 Task: Â Convert Video into Images.
Action: Mouse moved to (460, 287)
Screenshot: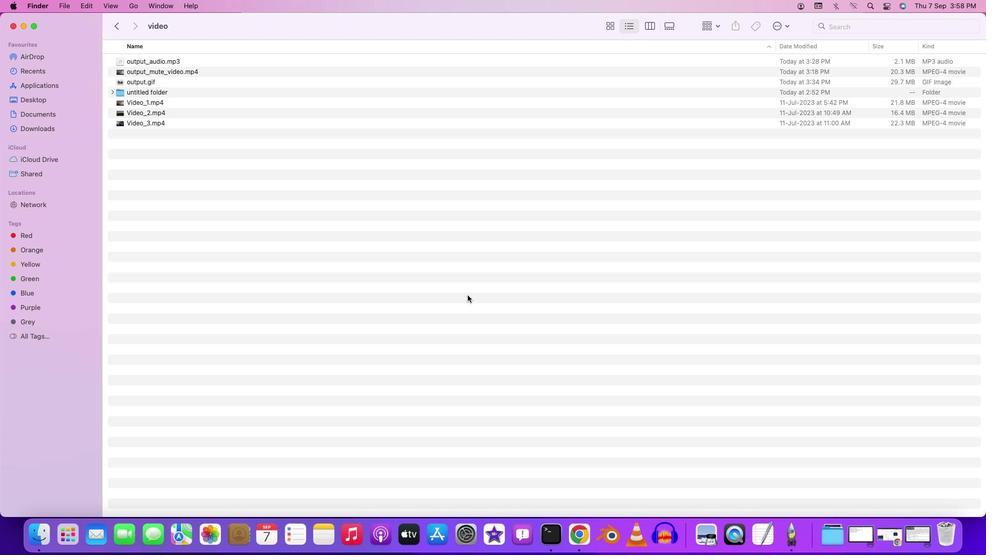 
Action: Mouse pressed left at (460, 287)
Screenshot: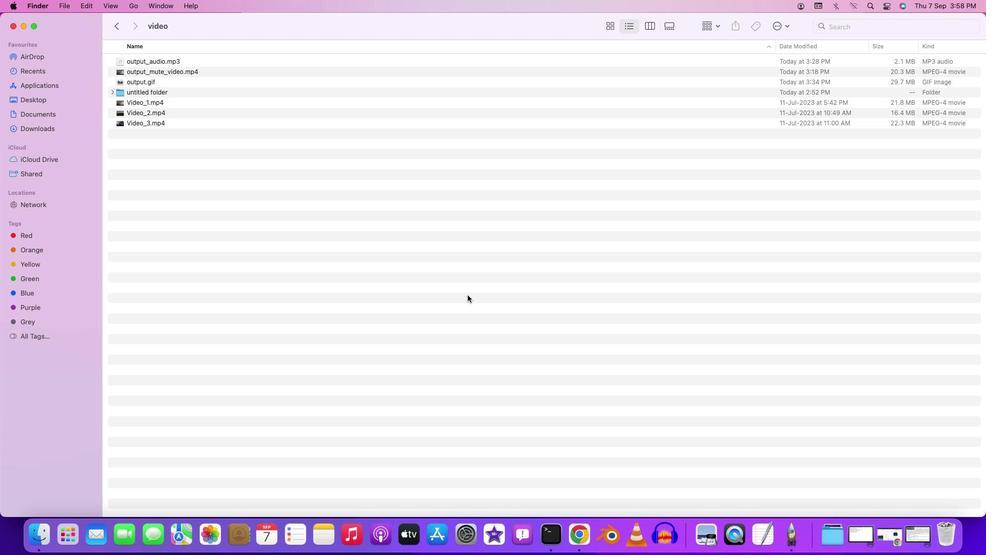 
Action: Mouse moved to (440, 264)
Screenshot: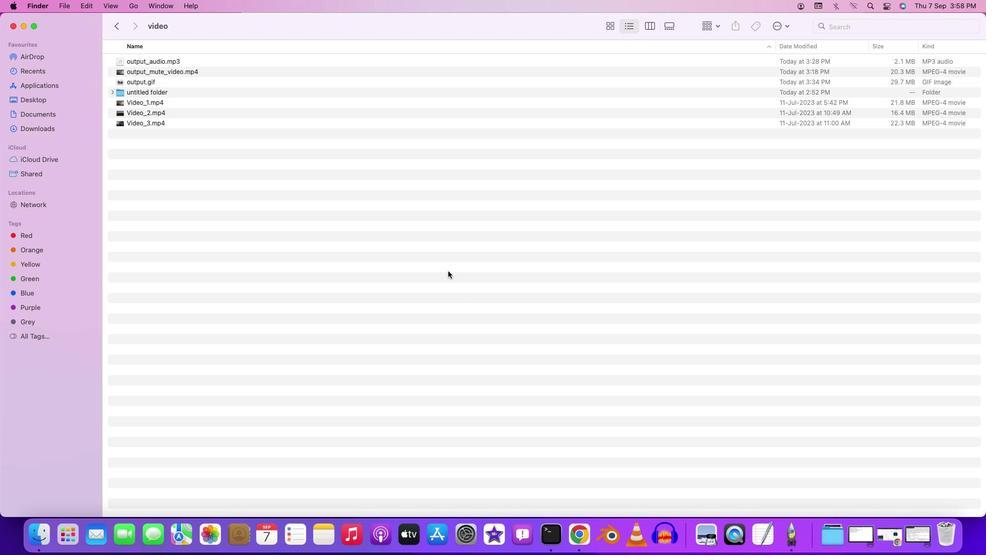 
Action: Mouse pressed left at (440, 264)
Screenshot: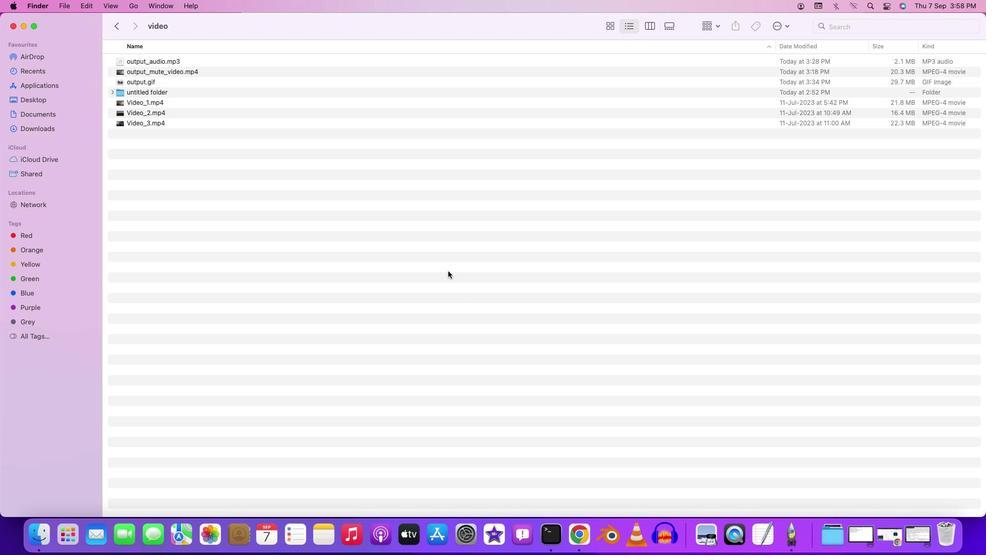 
Action: Mouse moved to (534, 537)
Screenshot: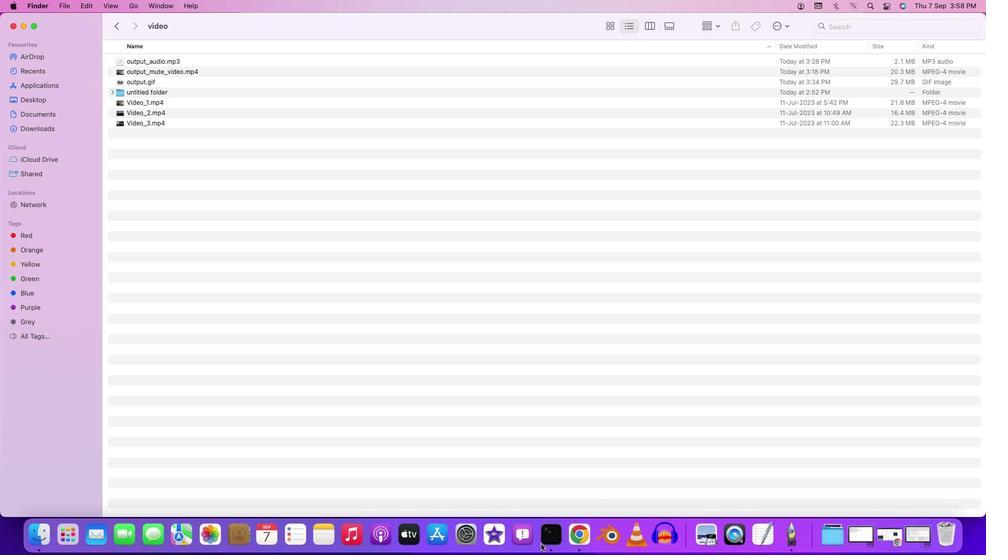 
Action: Mouse pressed right at (534, 537)
Screenshot: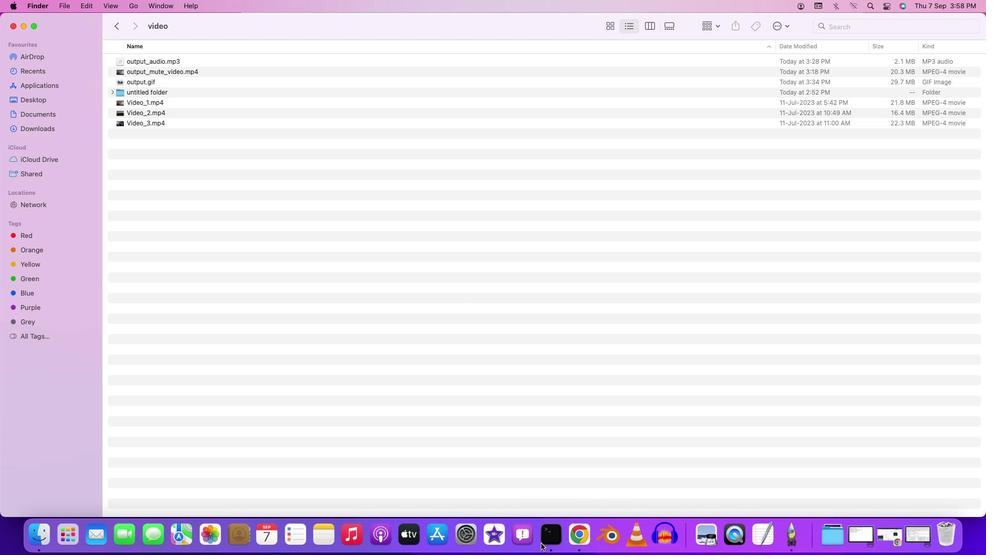 
Action: Mouse moved to (569, 399)
Screenshot: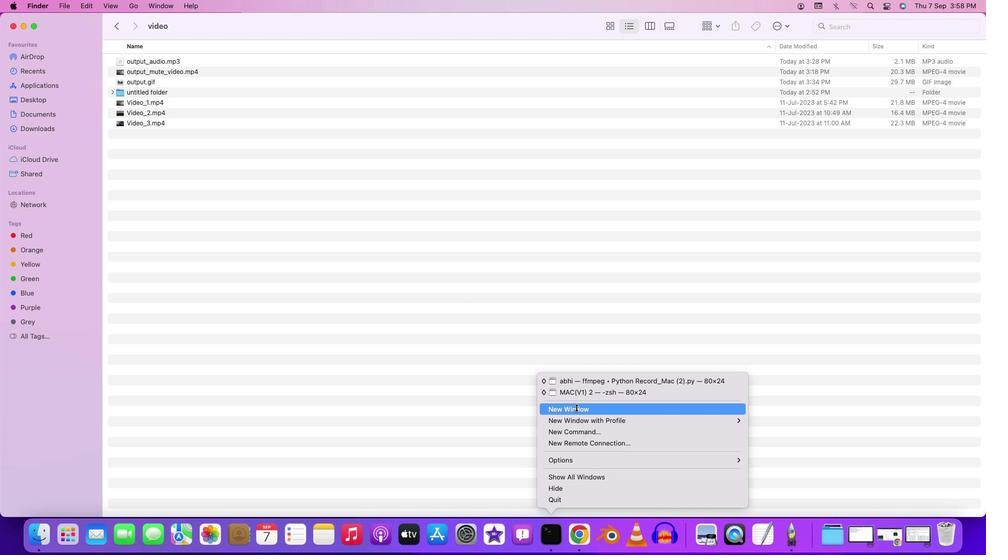 
Action: Mouse pressed left at (569, 399)
Screenshot: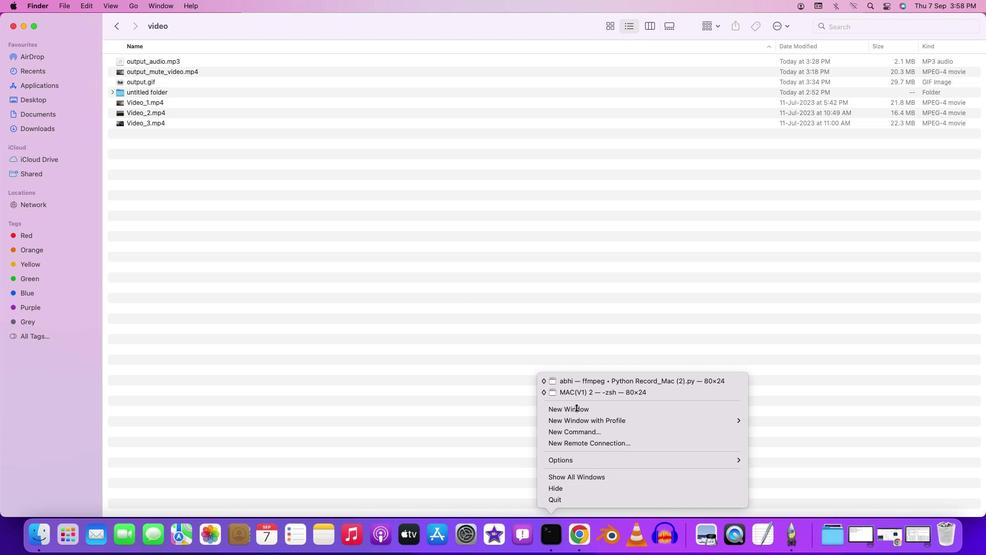 
Action: Mouse moved to (673, 309)
Screenshot: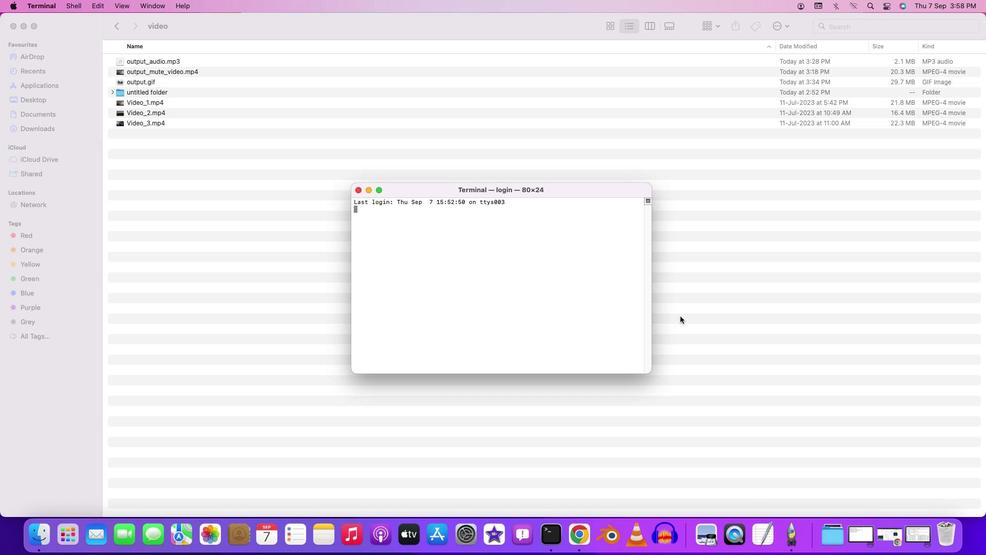 
Action: Key pressed 'c''d'Key.space'd''e''s''k''t''o''p'Key.enter'c''d'Key.spaceKey.shift'F''F''m''p''e''g'Key.enter'c''d'Key.space'c''o''n''v''e''r''s''i''o''n'Key.backspaceKey.backspaceKey.backspaceKey.backspace't''i''o''n'Key.backspaceKey.backspaceKey.backspaceKey.backspaceKey.backspace
Screenshot: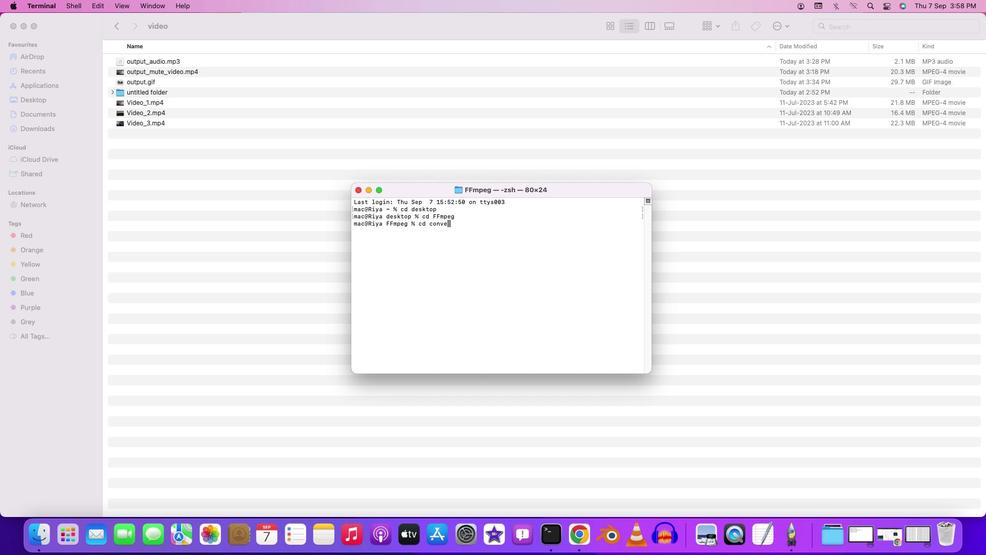 
Action: Mouse moved to (162, 218)
Screenshot: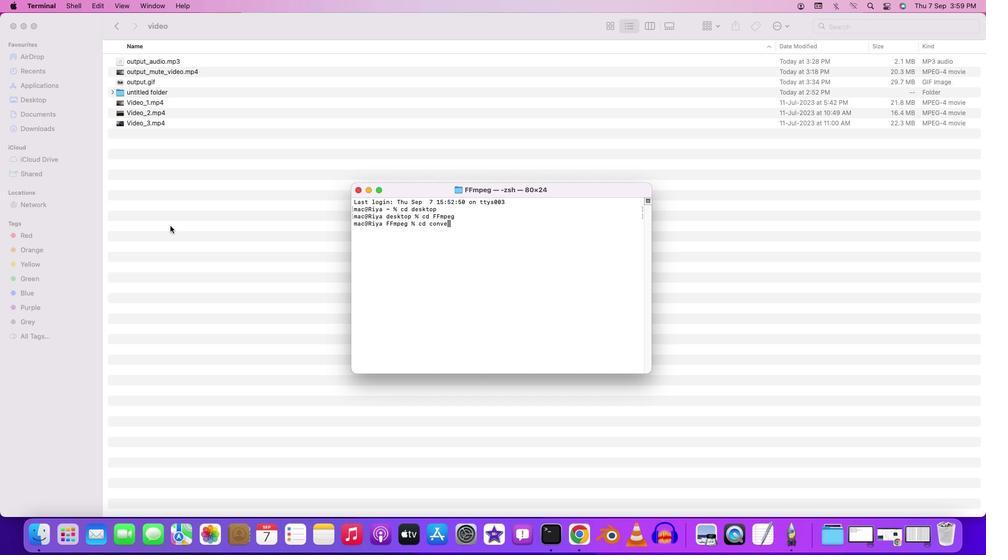 
Action: Mouse pressed left at (162, 218)
Screenshot: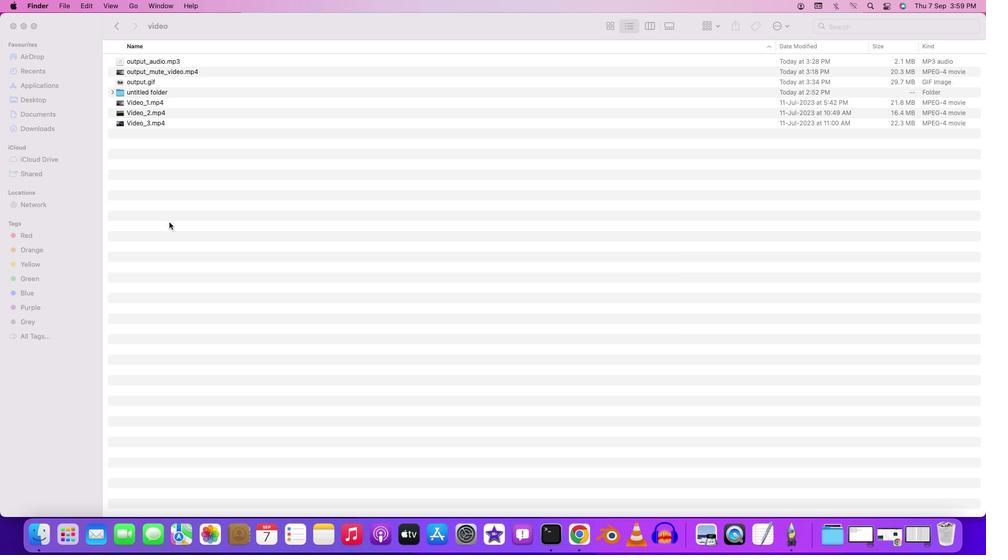 
Action: Mouse moved to (106, 24)
Screenshot: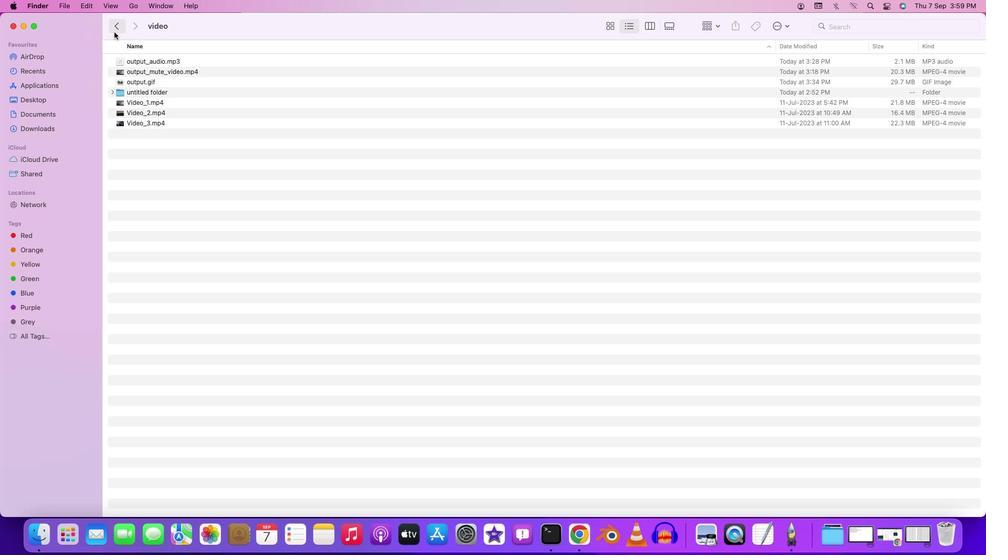 
Action: Mouse pressed left at (106, 24)
Screenshot: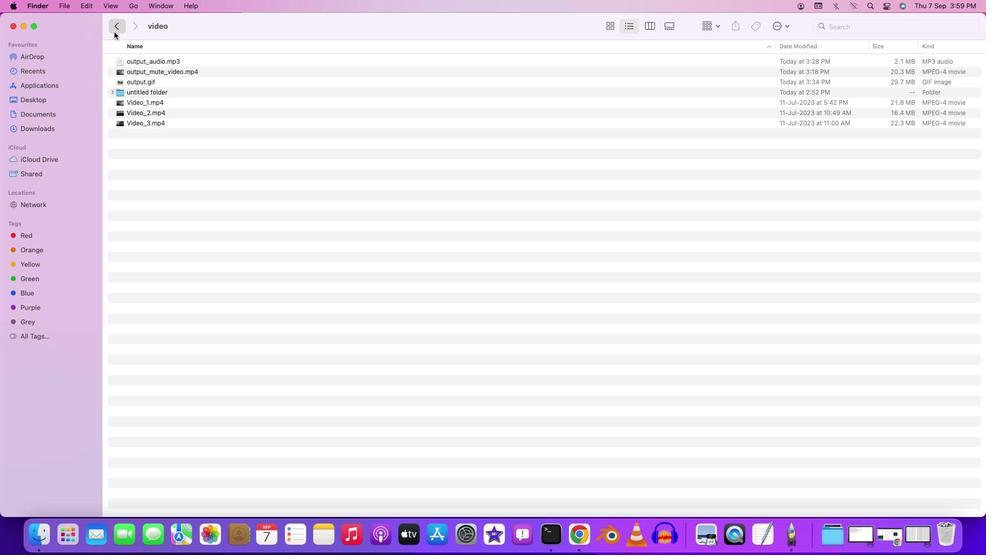 
Action: Mouse moved to (125, 19)
Screenshot: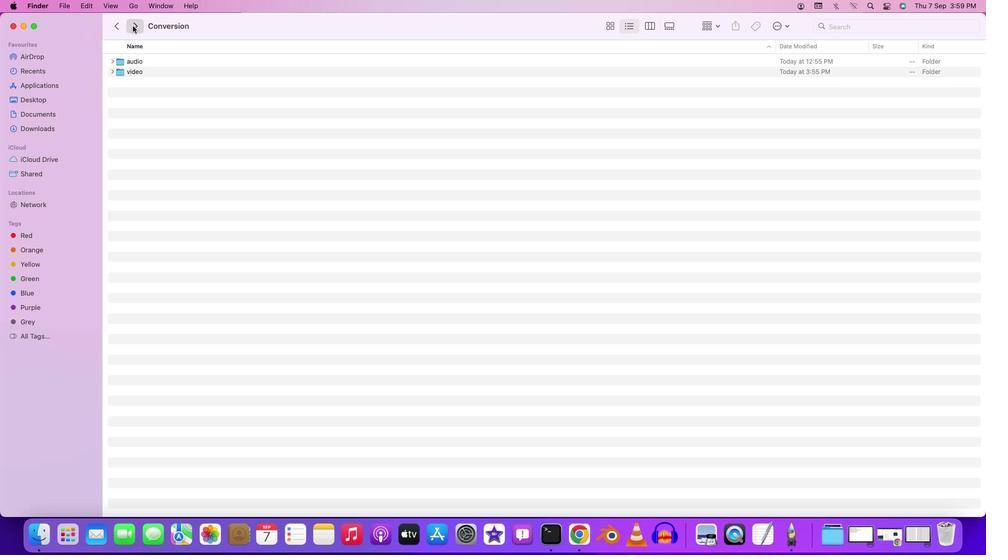 
Action: Mouse pressed left at (125, 19)
Screenshot: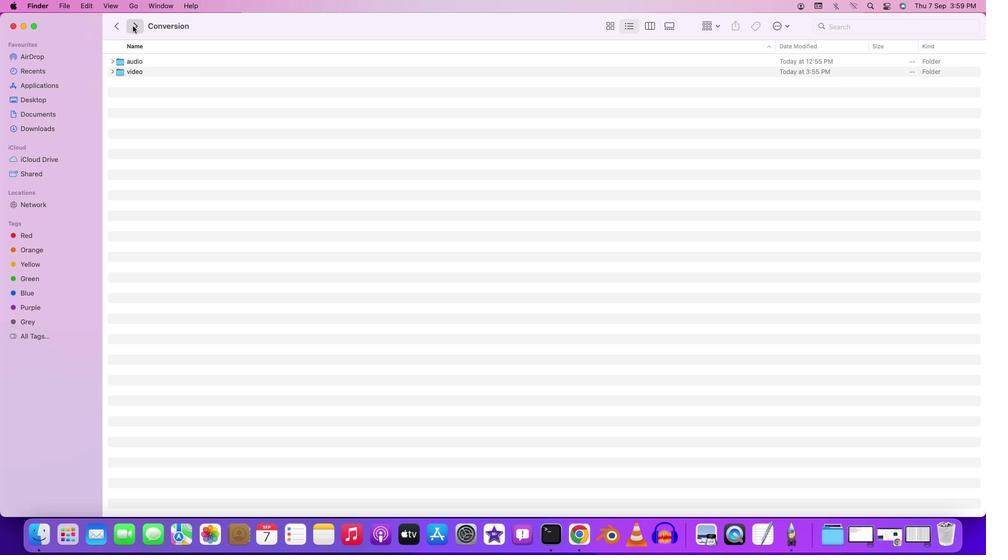 
Action: Mouse moved to (542, 525)
Screenshot: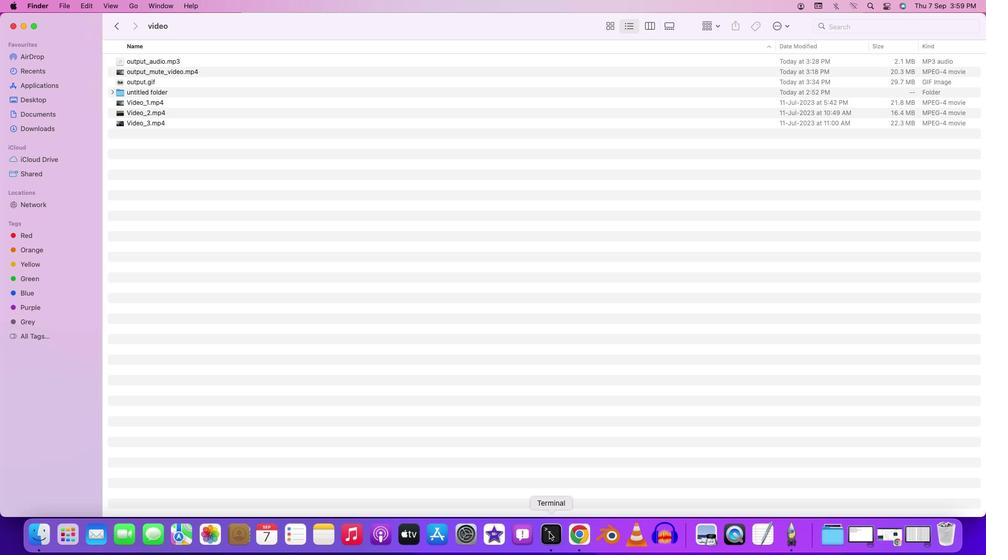 
Action: Mouse pressed right at (542, 525)
Screenshot: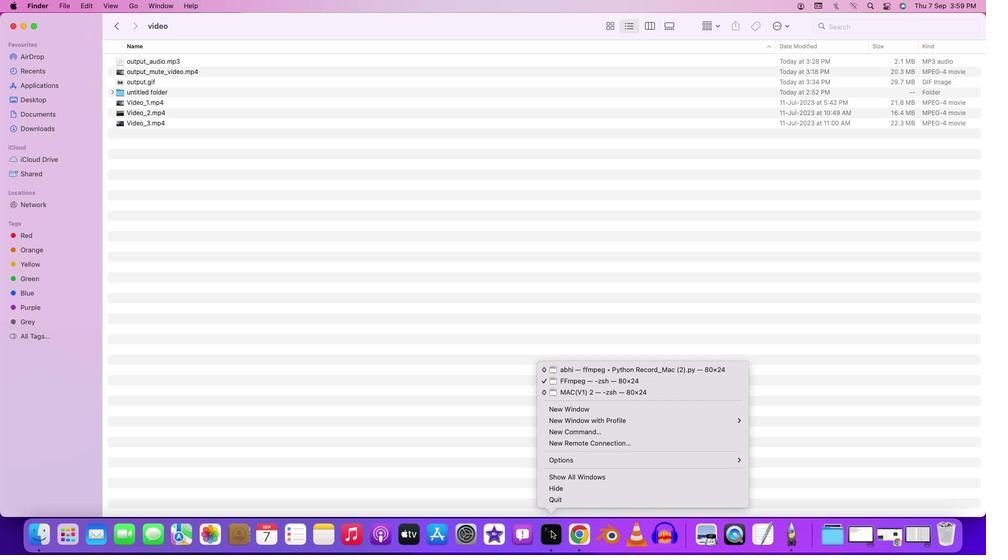 
Action: Mouse moved to (551, 364)
Screenshot: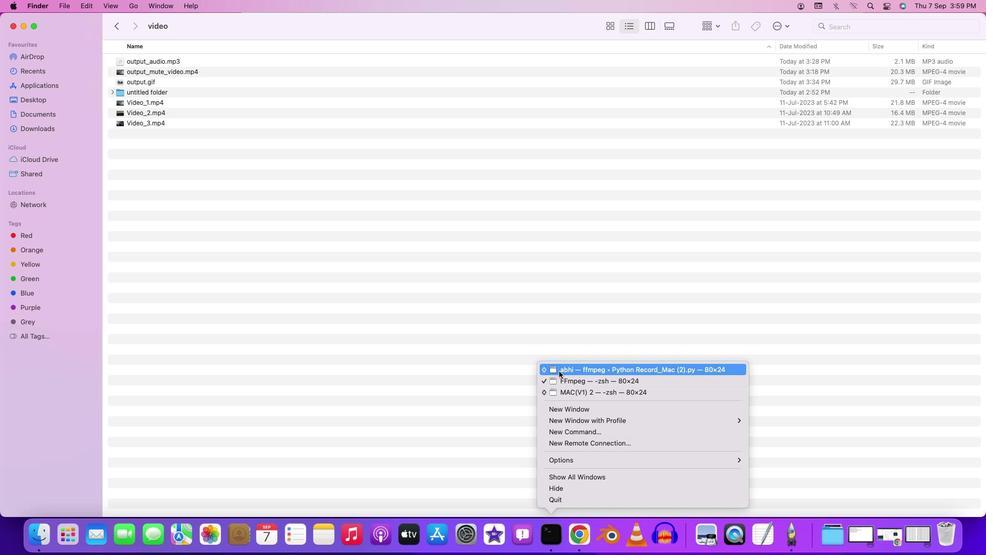 
Action: Mouse pressed left at (551, 364)
Screenshot: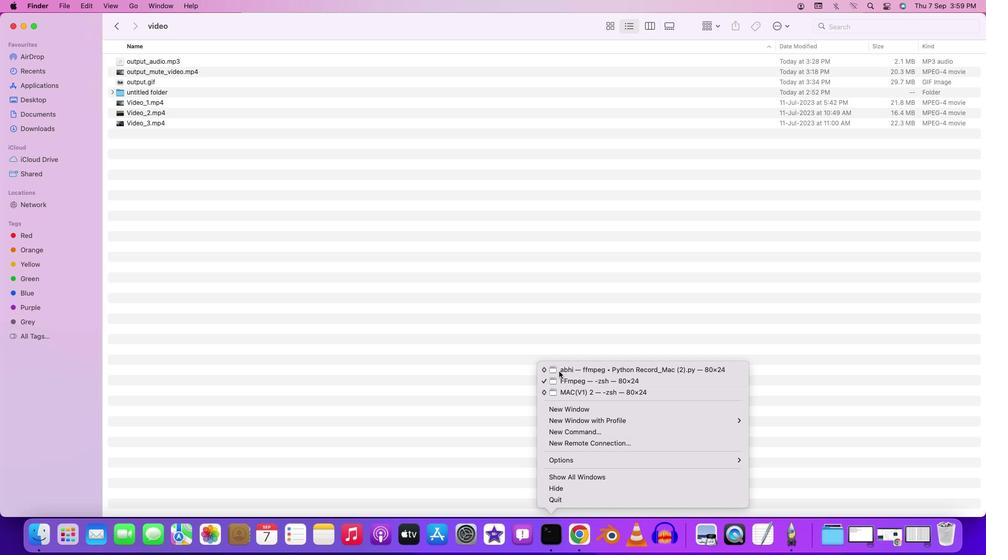 
Action: Mouse moved to (363, 187)
Screenshot: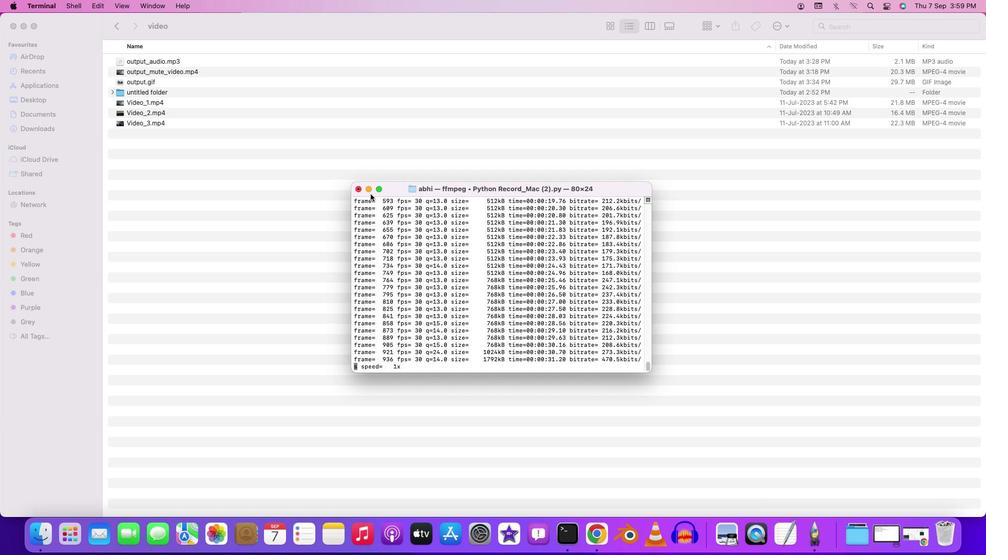 
Action: Mouse pressed left at (363, 187)
Screenshot: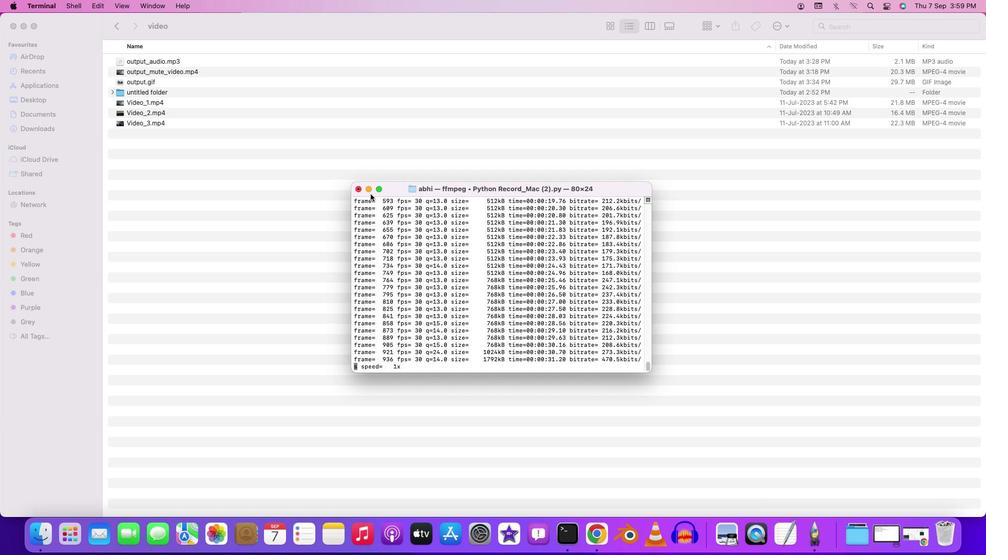 
Action: Mouse moved to (361, 184)
Screenshot: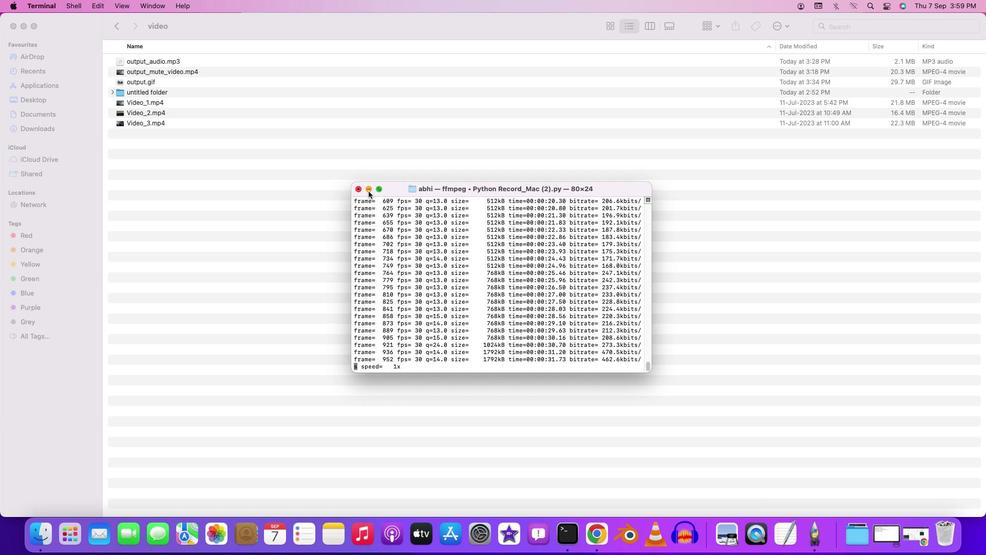 
Action: Mouse pressed left at (361, 184)
Screenshot: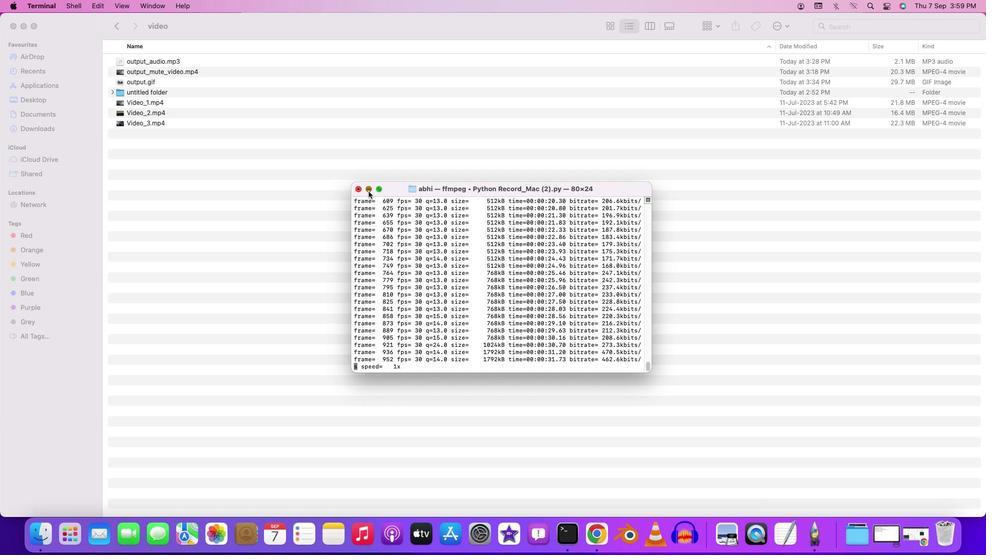 
Action: Mouse moved to (549, 528)
Screenshot: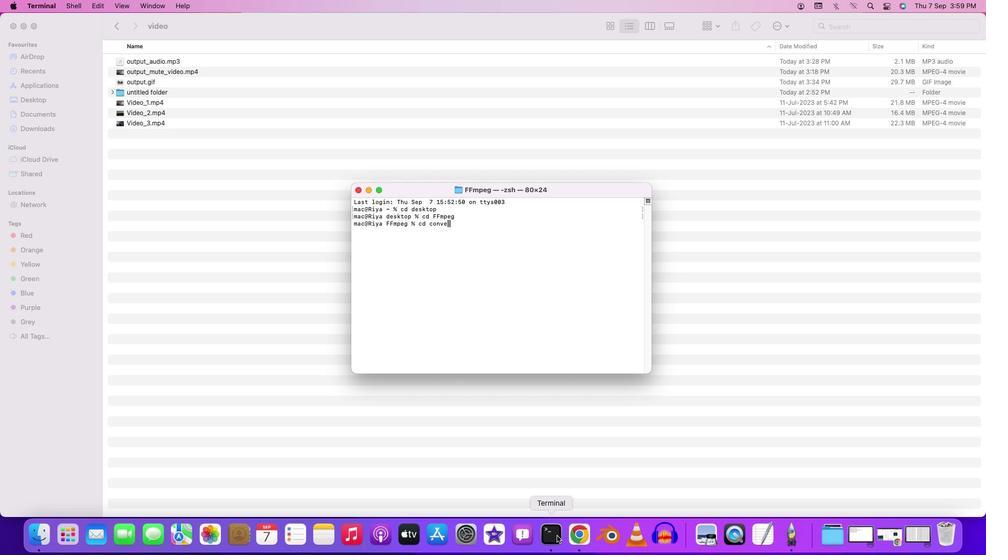 
Action: Mouse pressed right at (549, 528)
Screenshot: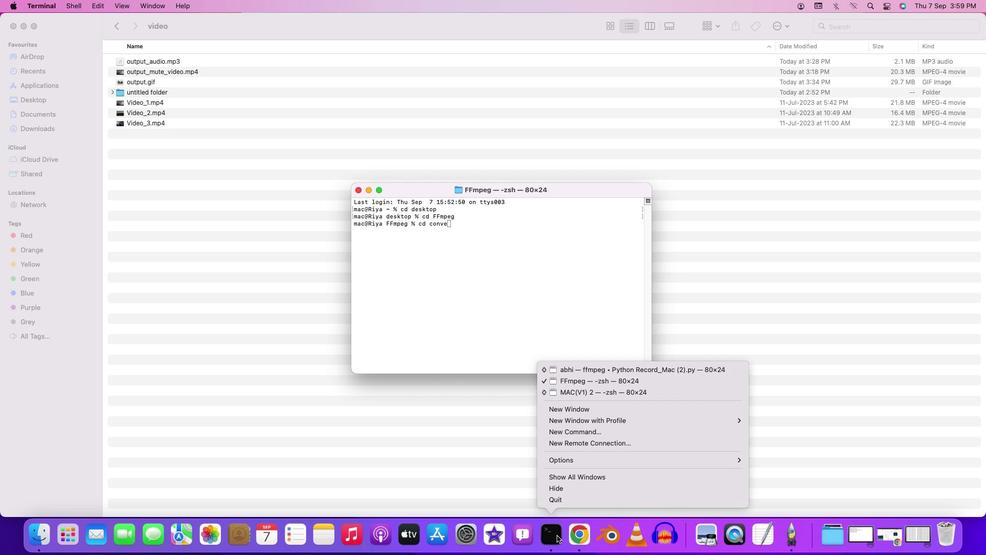 
Action: Mouse moved to (433, 272)
Screenshot: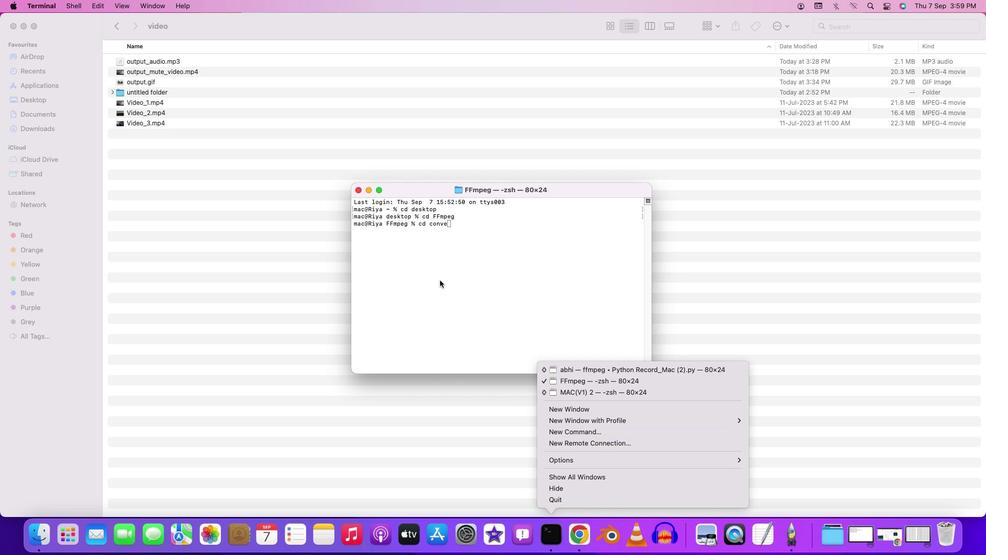 
Action: Mouse pressed left at (433, 272)
Screenshot: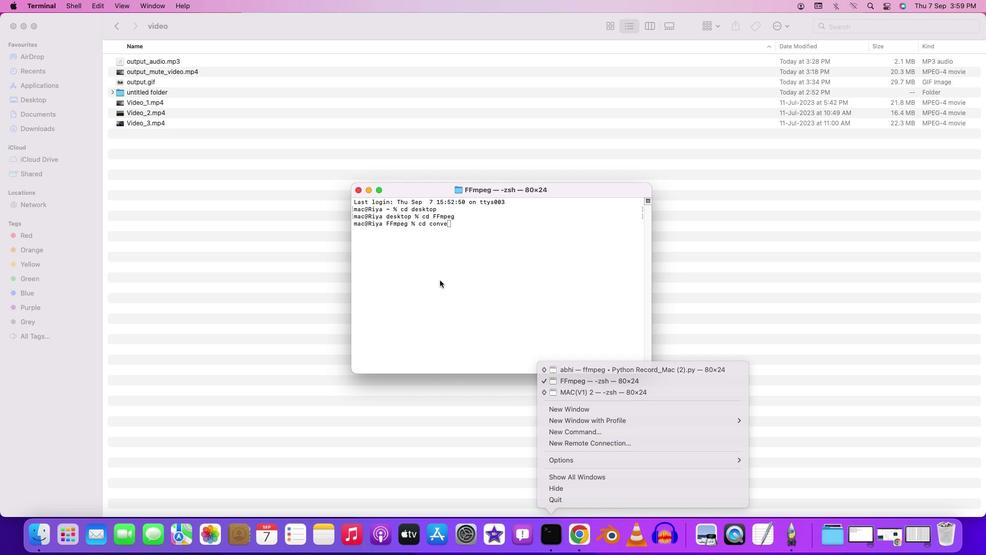 
Action: Mouse moved to (452, 244)
Screenshot: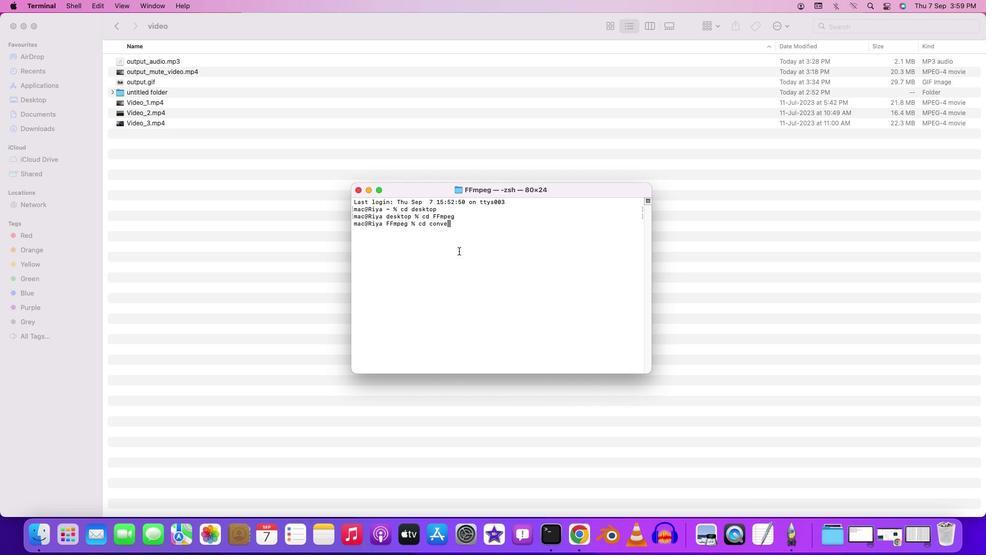 
Action: Key pressed 'r''t''i''o''n'Key.enter'c''d'Key.space'c''o''n''v''e''r''s''i''o''n'Key.enter'c''d'Key.space'v''i''d''e''o'Key.enter'f''f''m''p''e''g'Key.space'i'Key.spaceKey.shift'V''i''d''e''o'Key.shift'_''2''.''m''o'Key.backspace'p''4'Key.space'-''v''f'Key.spaceKey.shift'"''f''p''s''=''1''0'Key.shift'"'Key.space'-''q'Key.shift'"''v'Key.space'2'Key.backspaceKey.backspaceKey.backspaceKey.backspaceKey.shift':''v'Key.space'2'Key.space'i''m''a''g''e''-'Key.shift'%''0''4''d''.''j''p''g'Key.enter
Screenshot: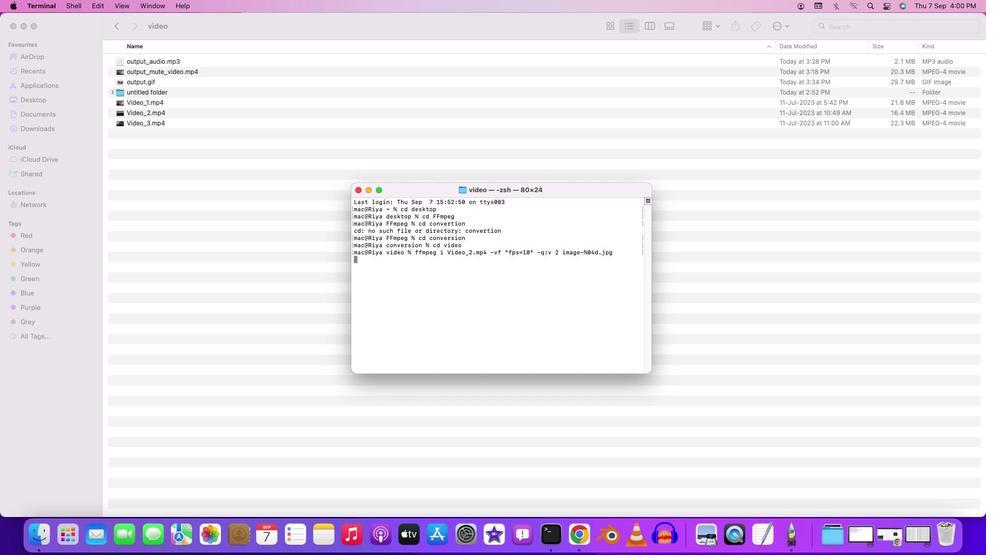 
Action: Mouse moved to (457, 317)
Screenshot: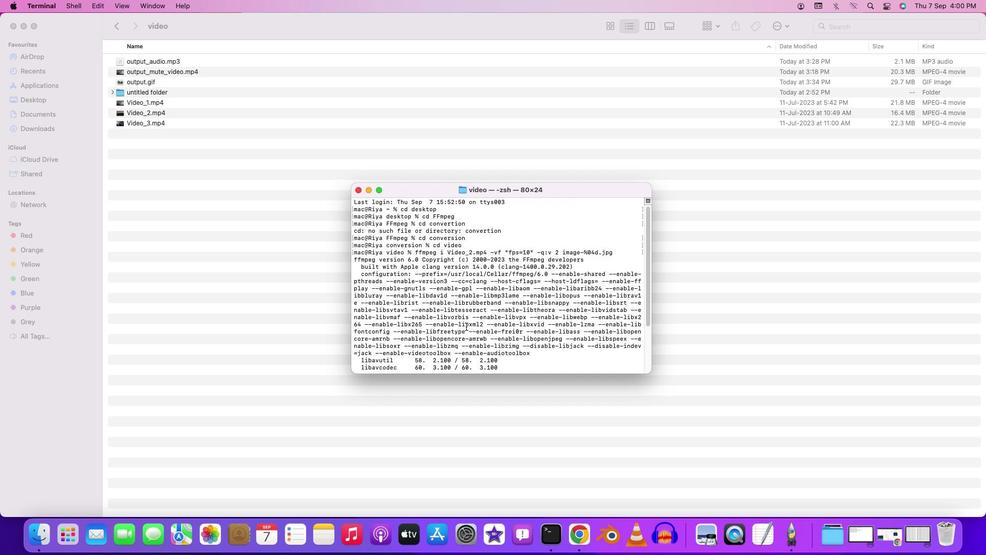 
Action: Mouse scrolled (457, 317) with delta (-6, -6)
Screenshot: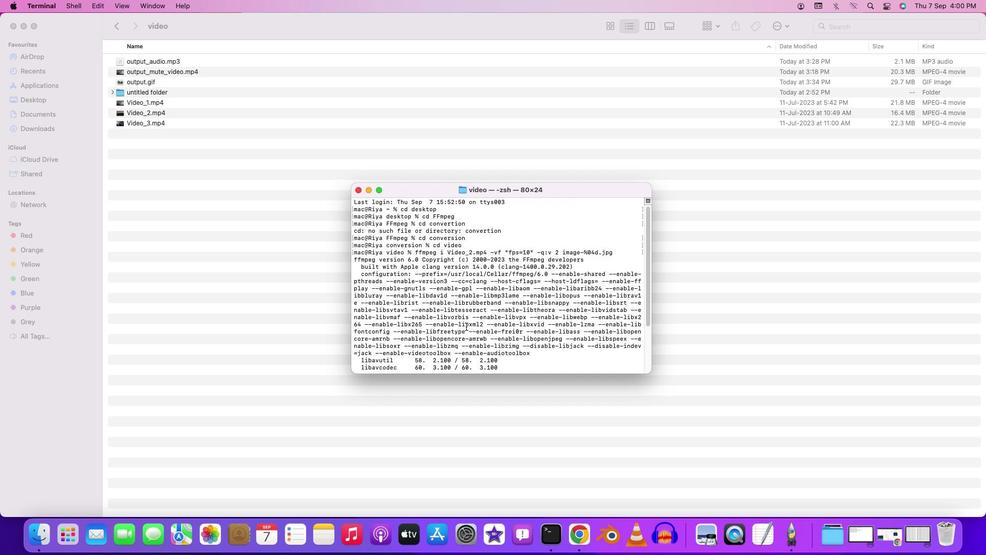 
Action: Mouse moved to (458, 319)
Screenshot: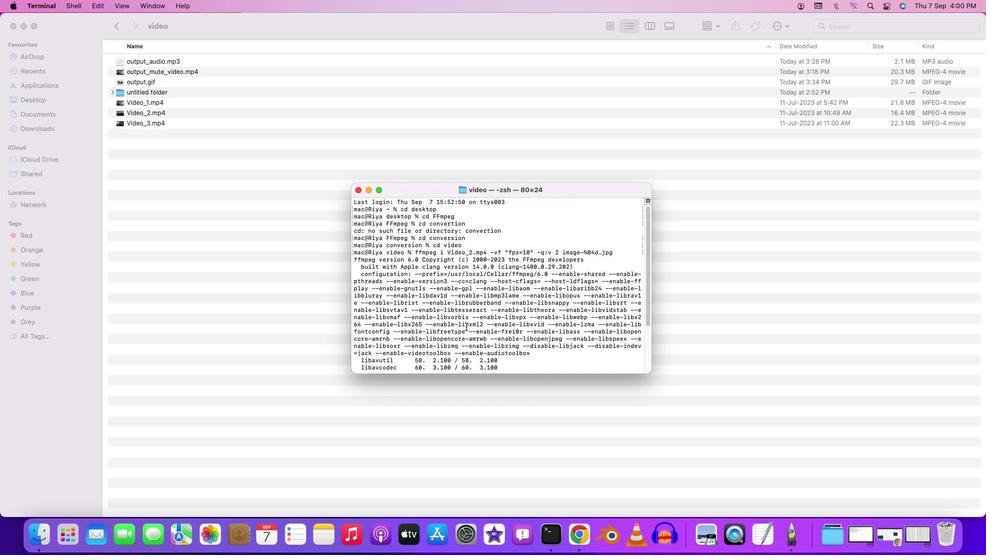 
Action: Mouse scrolled (458, 319) with delta (-6, -6)
Screenshot: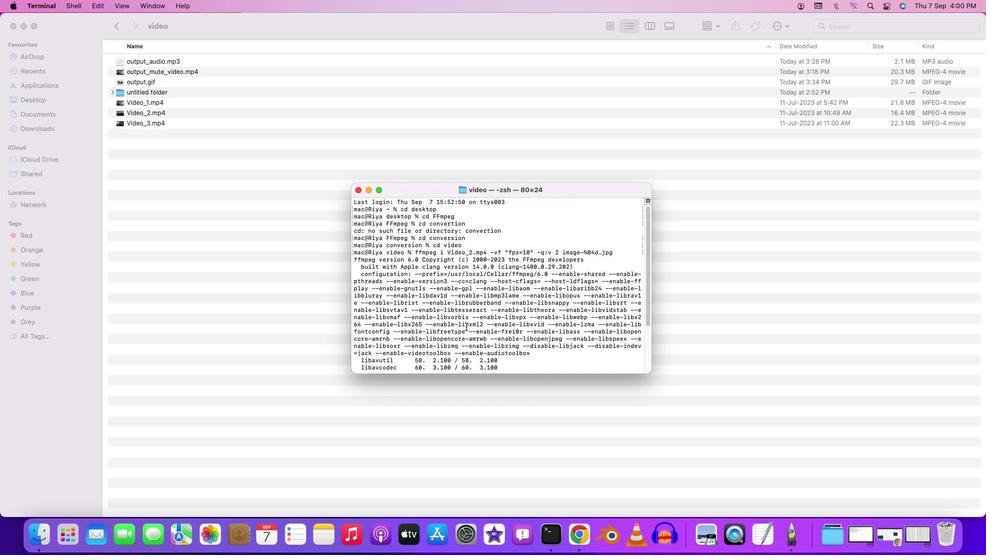 
Action: Mouse moved to (458, 319)
Screenshot: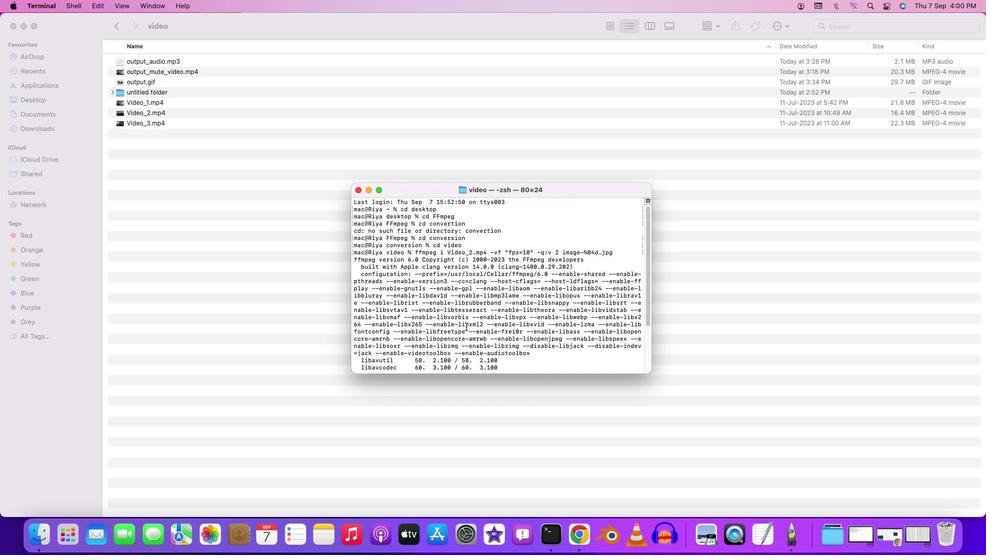 
Action: Mouse scrolled (458, 319) with delta (-6, -5)
Screenshot: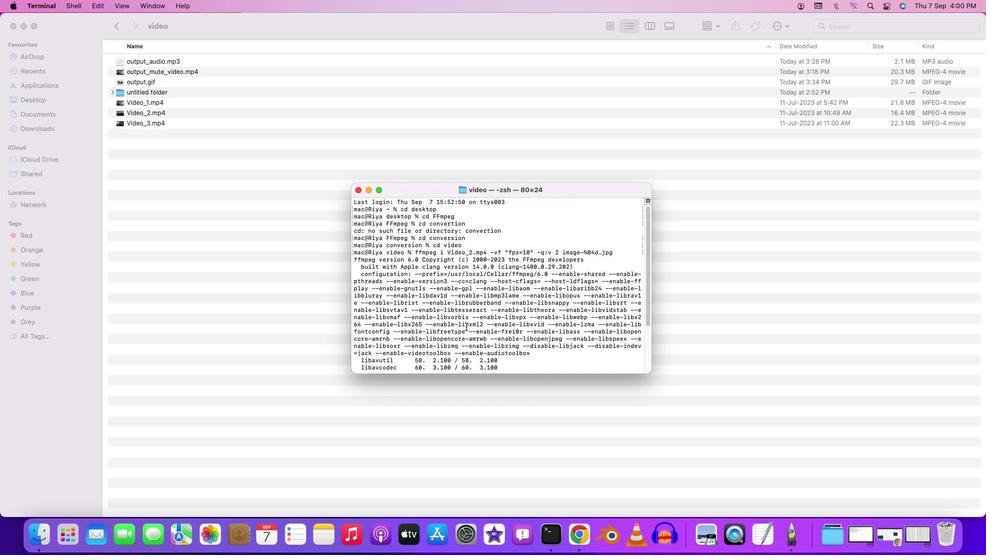 
Action: Mouse scrolled (458, 319) with delta (-6, -4)
Screenshot: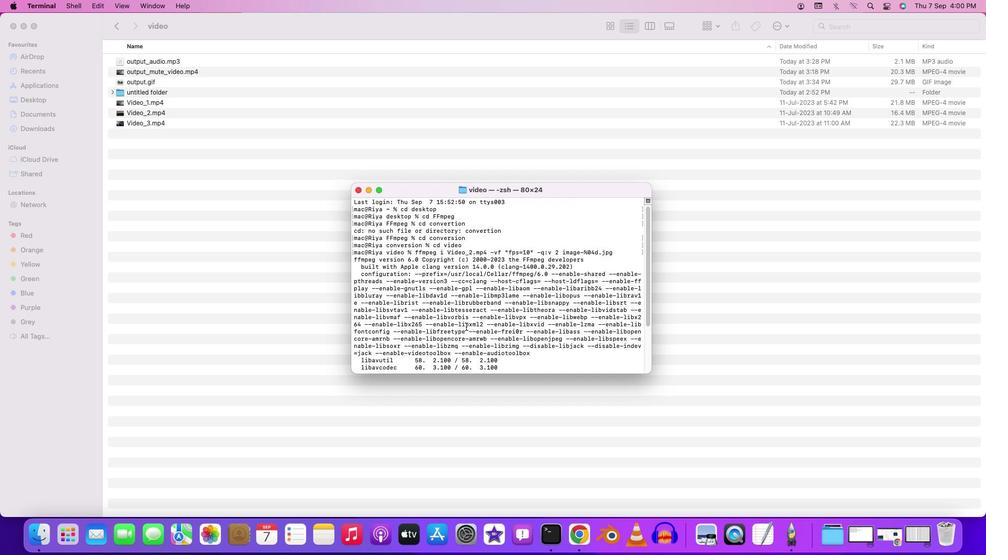 
Action: Mouse scrolled (458, 319) with delta (-6, -3)
Screenshot: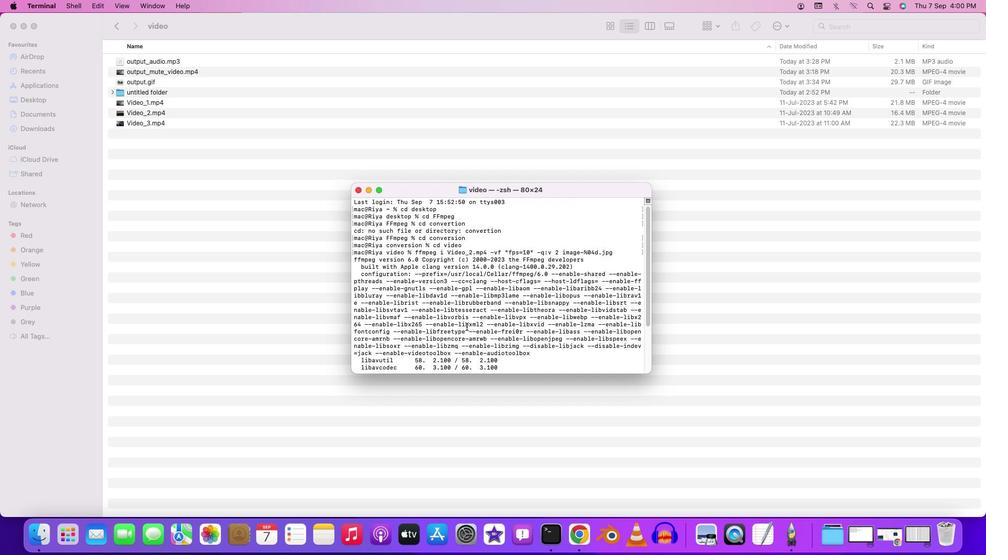 
Action: Mouse moved to (458, 319)
Screenshot: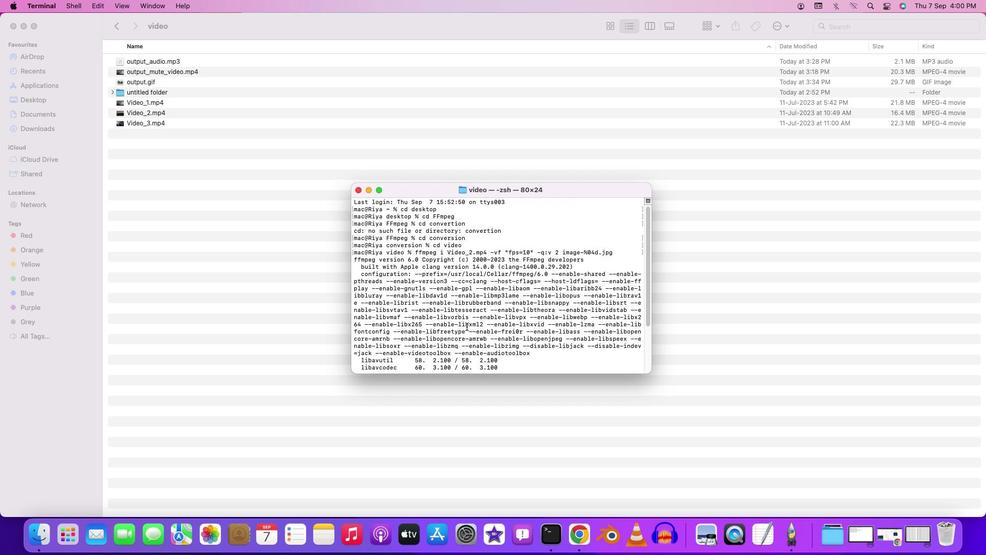 
Action: Mouse scrolled (458, 319) with delta (-6, -3)
Screenshot: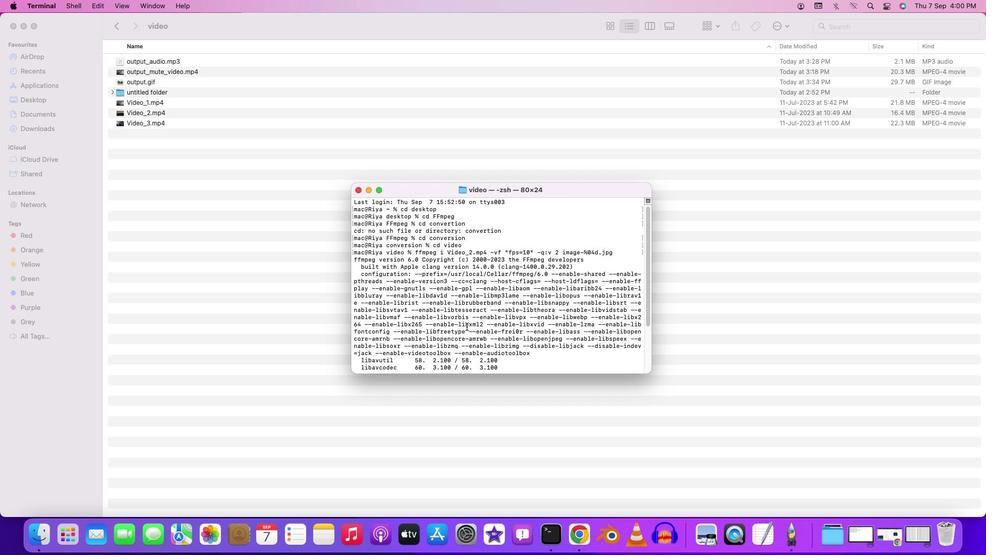 
Action: Mouse moved to (459, 319)
Screenshot: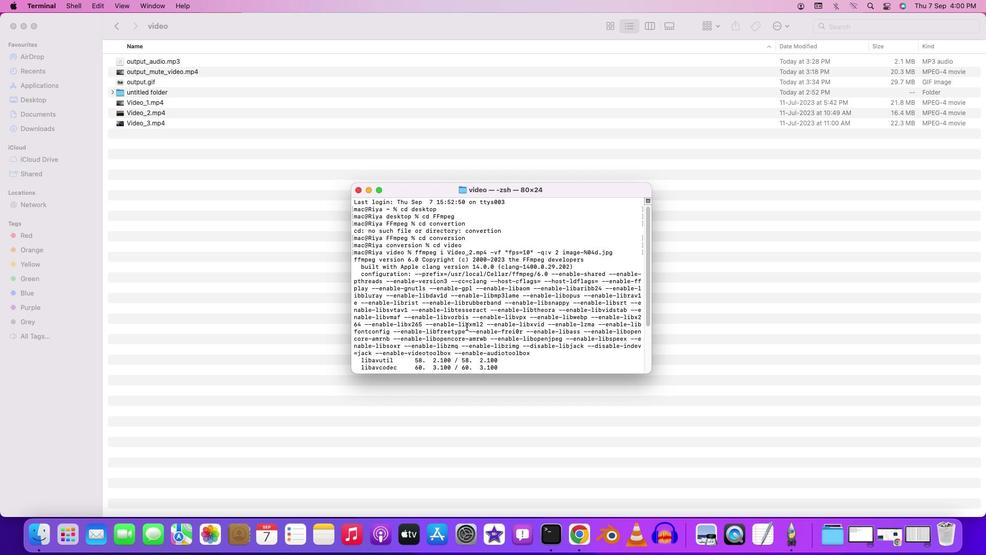 
Action: Mouse scrolled (459, 319) with delta (-6, -6)
Screenshot: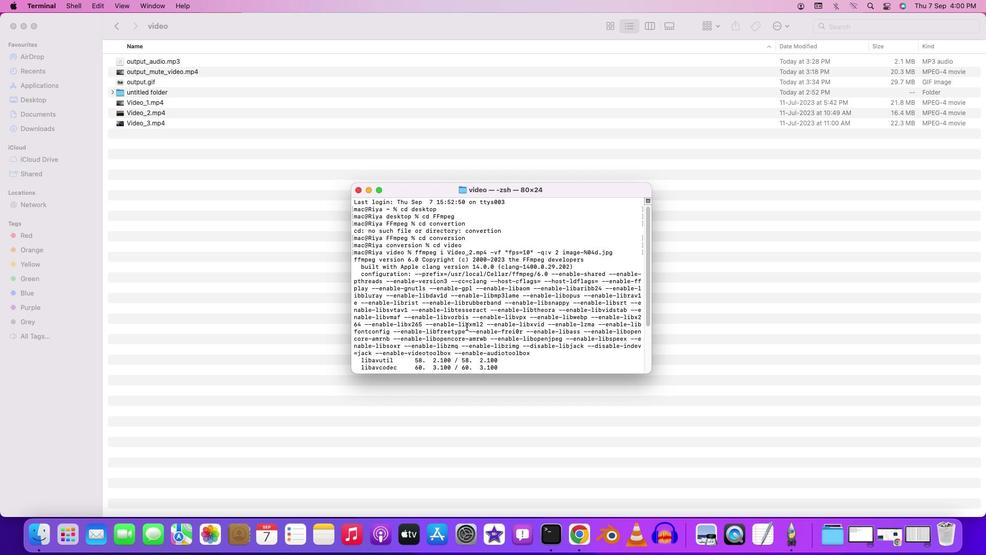 
Action: Mouse scrolled (459, 319) with delta (-6, -6)
Screenshot: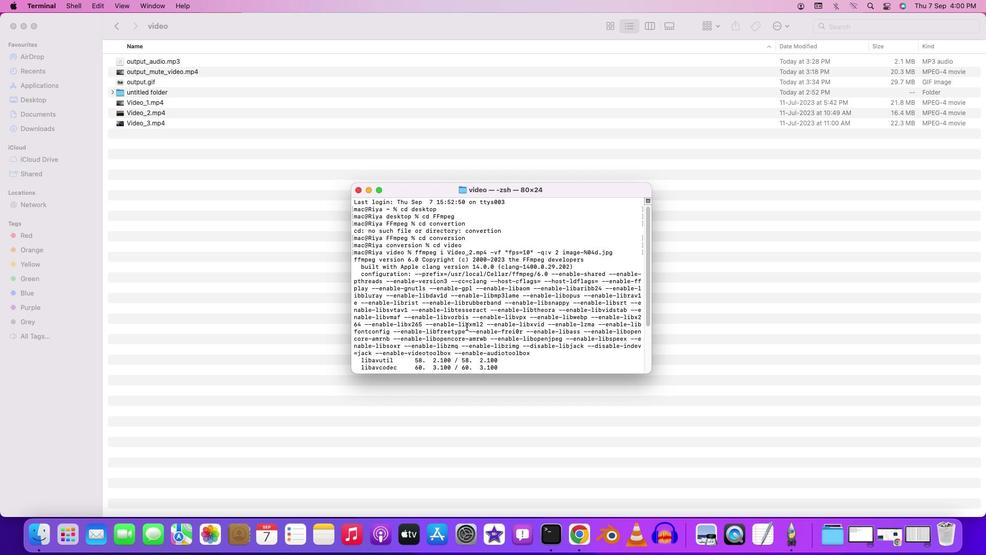 
Action: Mouse scrolled (459, 319) with delta (-6, -5)
Screenshot: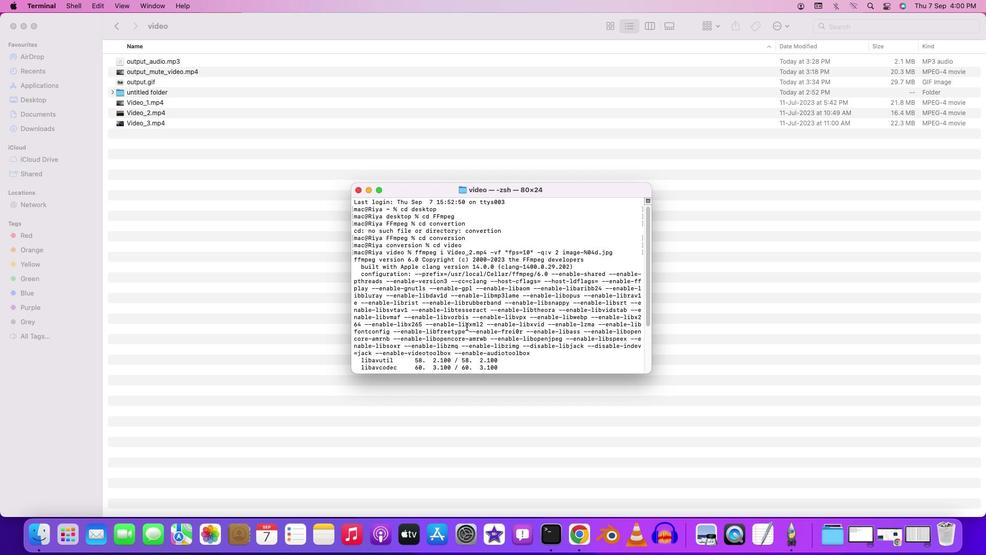 
Action: Mouse scrolled (459, 319) with delta (-6, -4)
Screenshot: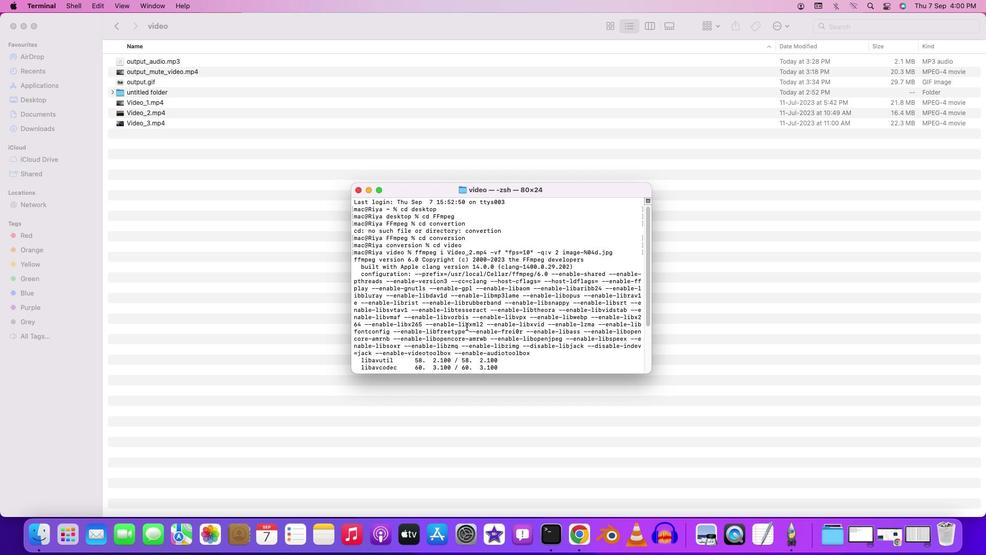 
Action: Mouse moved to (407, 243)
Screenshot: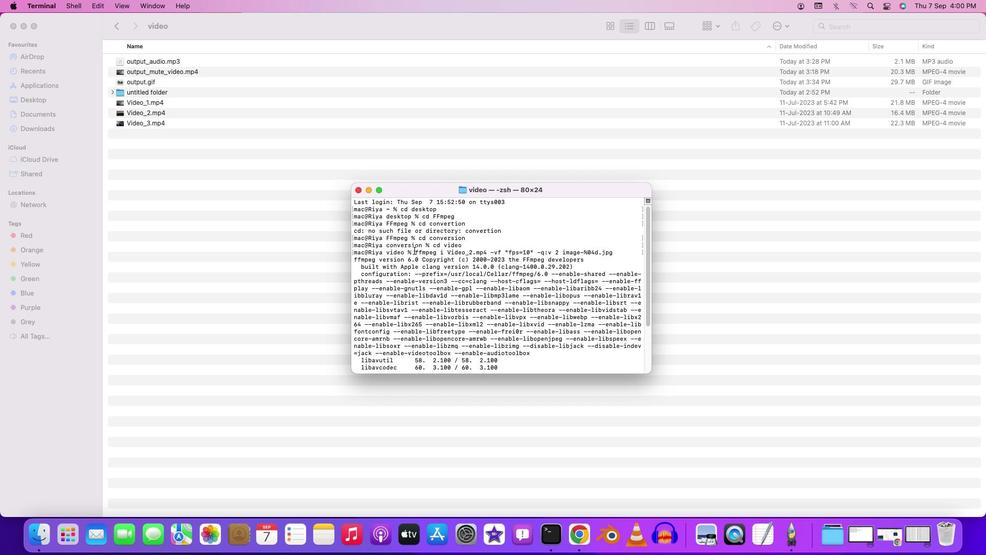 
Action: Mouse pressed left at (407, 243)
Screenshot: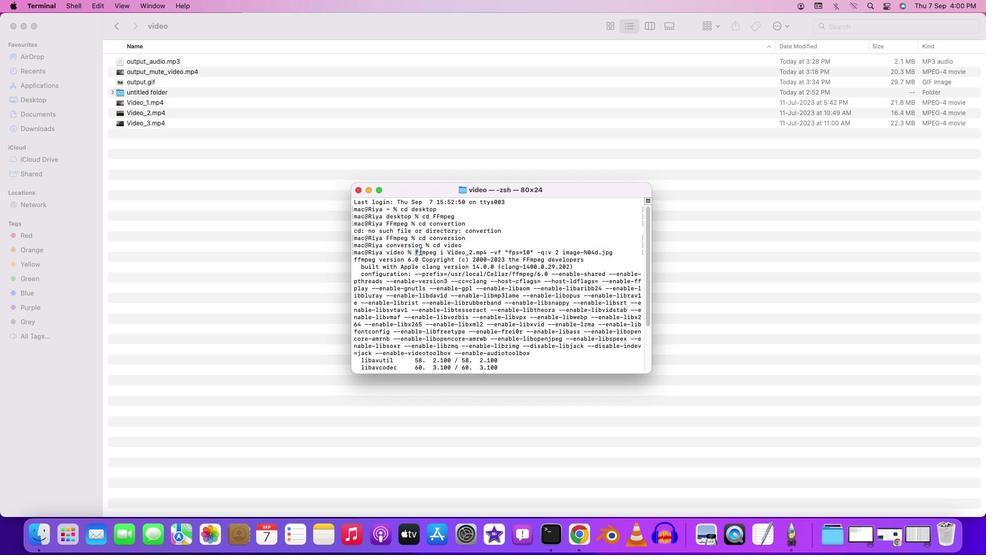 
Action: Mouse moved to (603, 249)
Screenshot: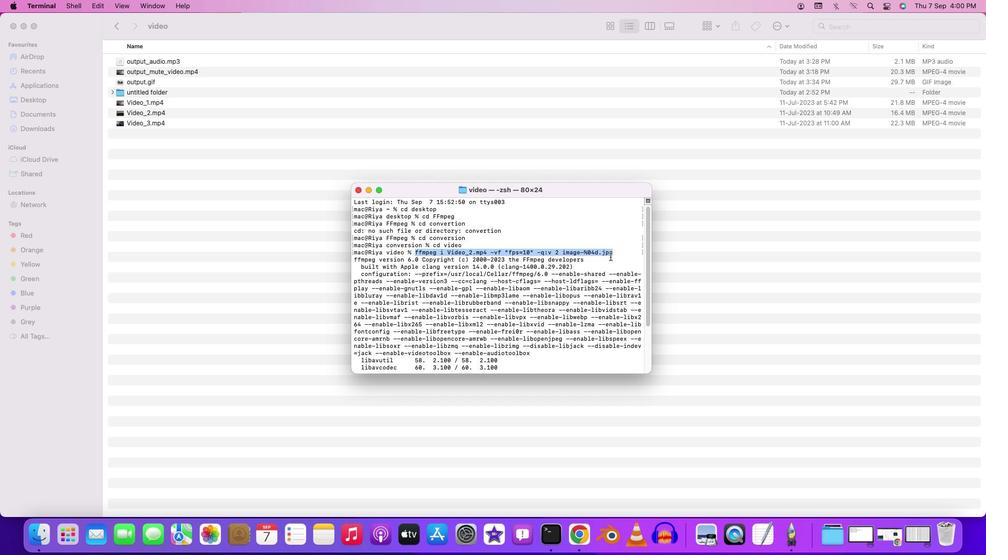 
Action: Key pressed Key.cmd'c'
Screenshot: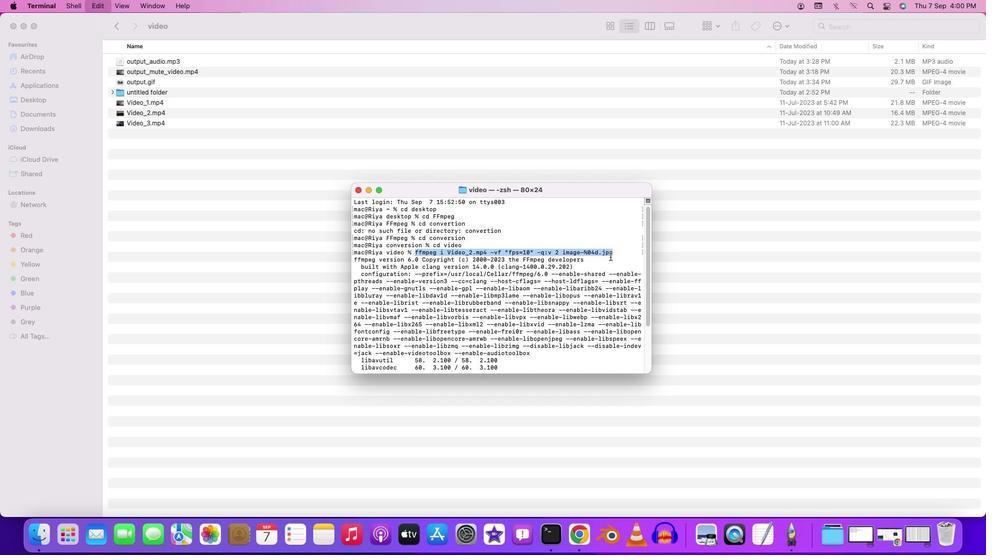 
Action: Mouse moved to (512, 284)
Screenshot: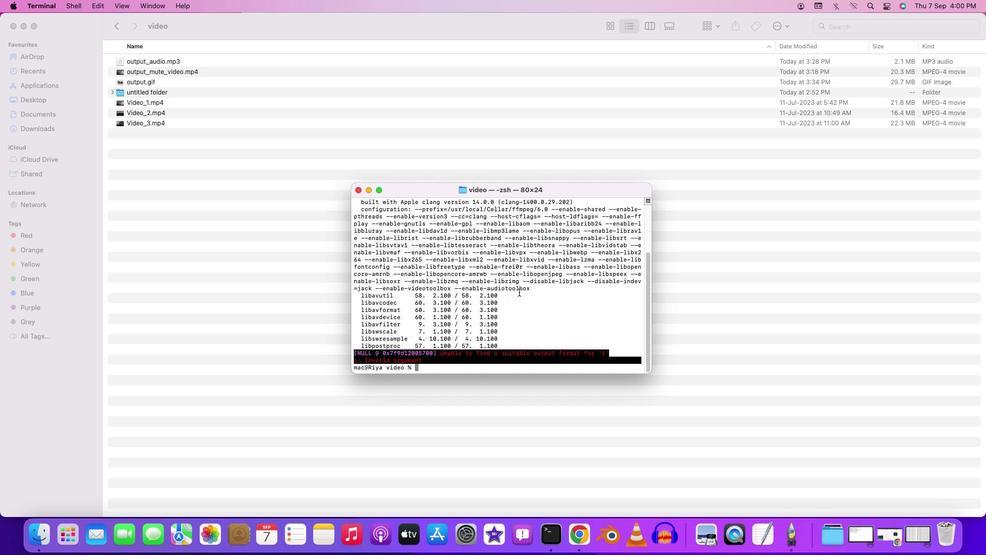 
Action: Mouse scrolled (512, 284) with delta (-6, -7)
Screenshot: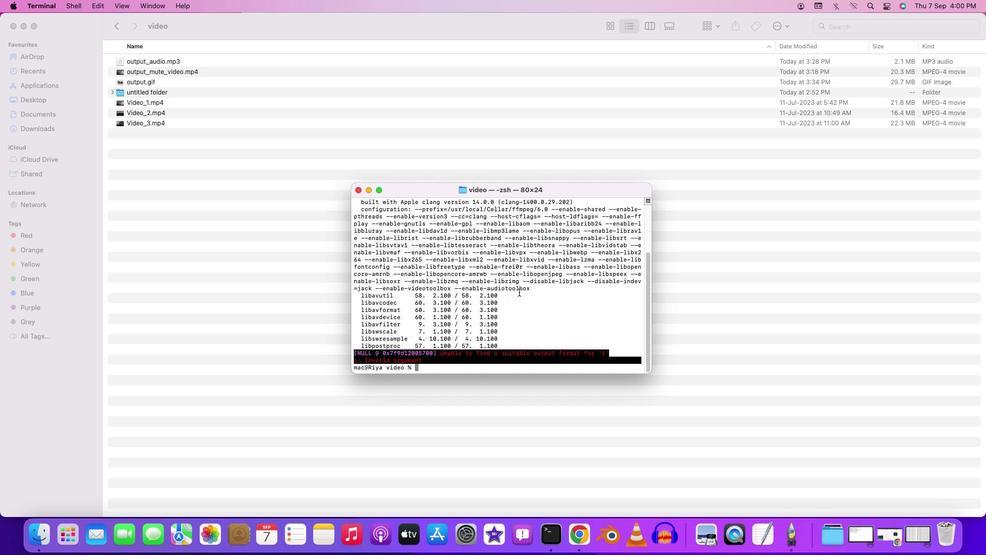 
Action: Mouse moved to (512, 285)
Screenshot: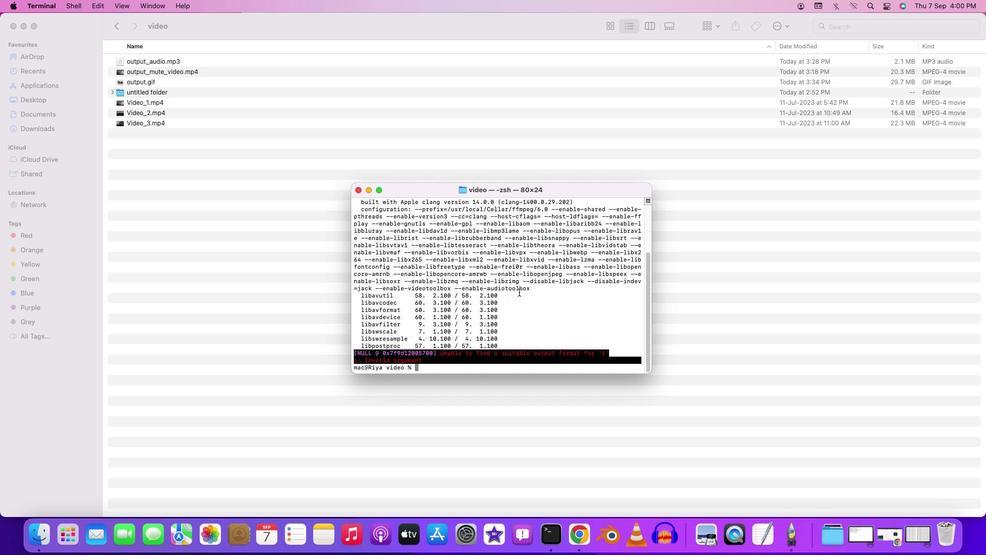 
Action: Mouse scrolled (512, 285) with delta (-6, -7)
Screenshot: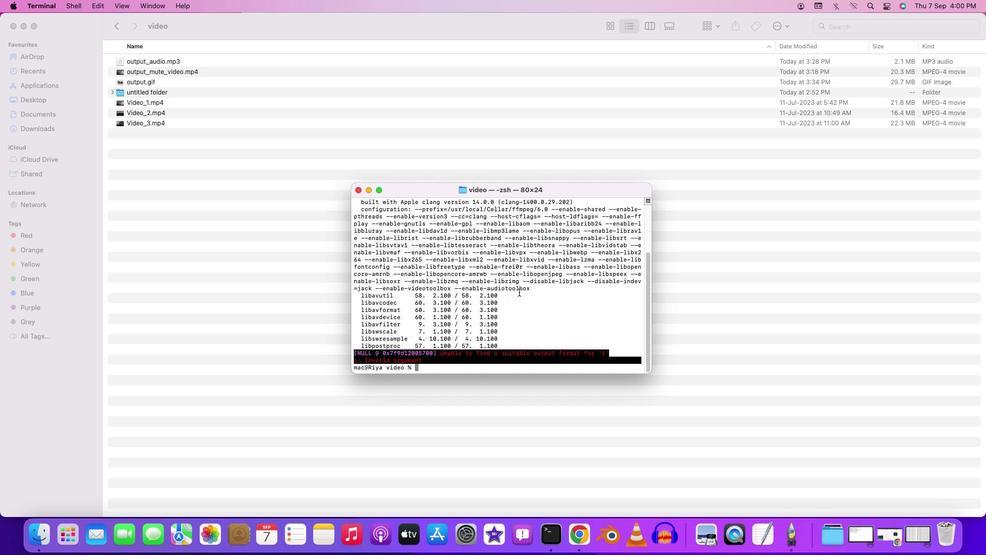 
Action: Mouse scrolled (512, 285) with delta (-6, -8)
Screenshot: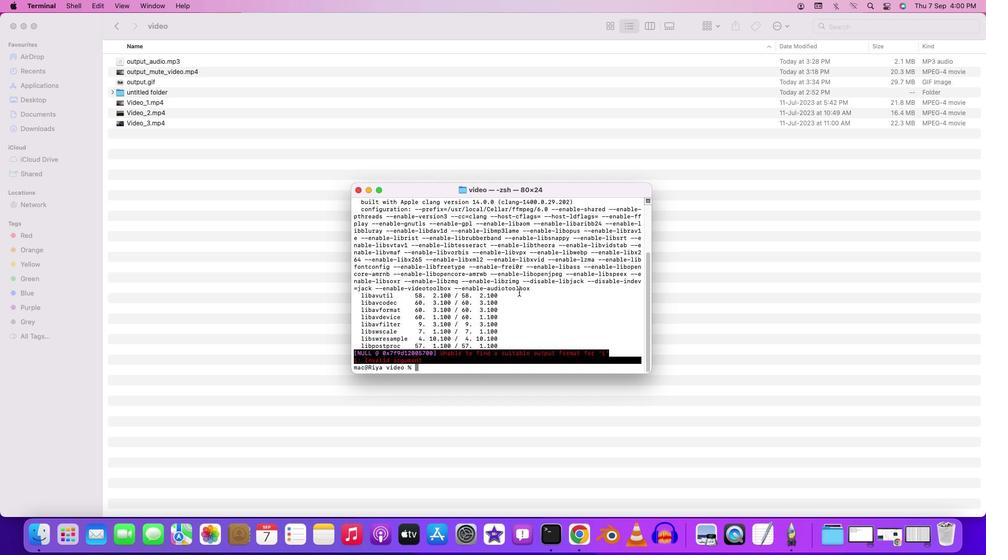 
Action: Mouse scrolled (512, 285) with delta (-6, -9)
Screenshot: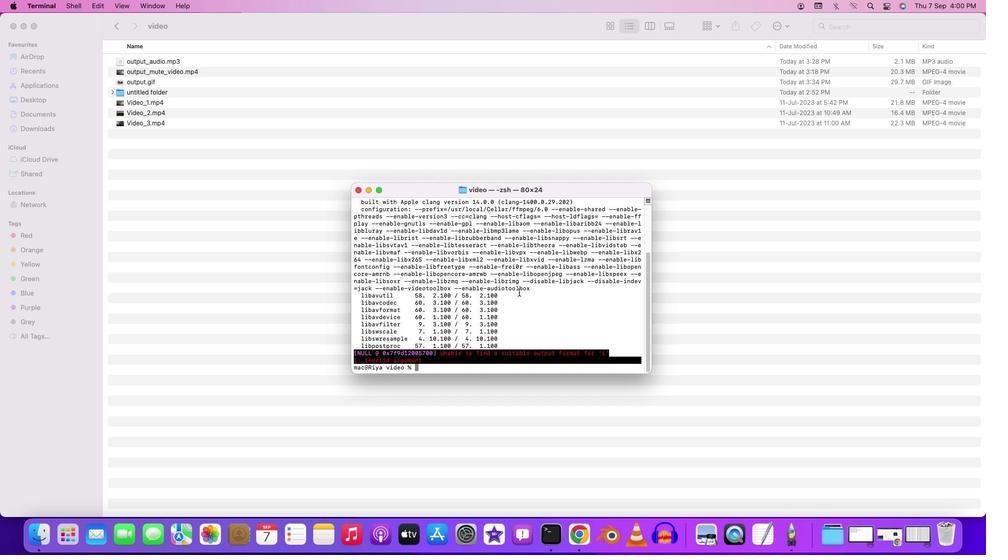 
Action: Mouse scrolled (512, 285) with delta (-6, -7)
Screenshot: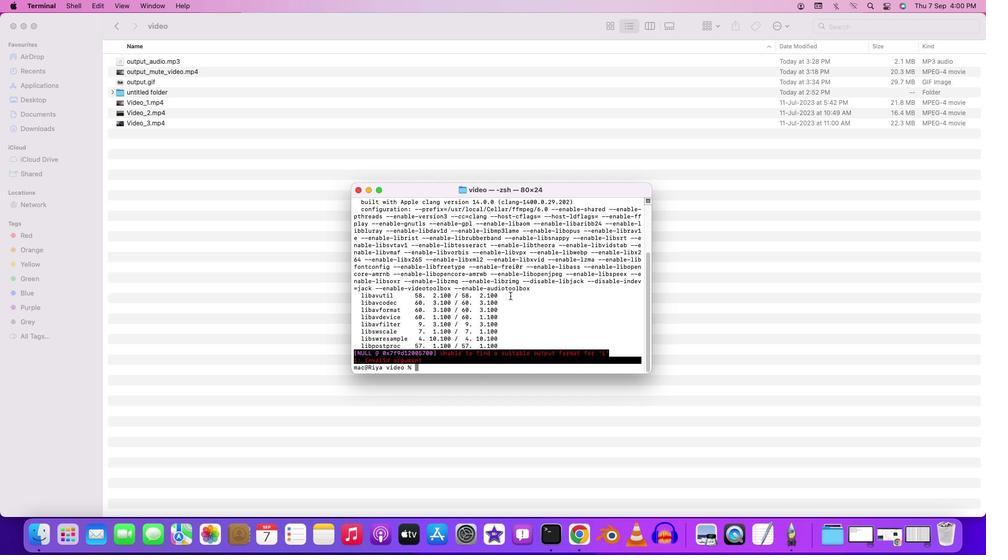 
Action: Mouse moved to (512, 285)
Screenshot: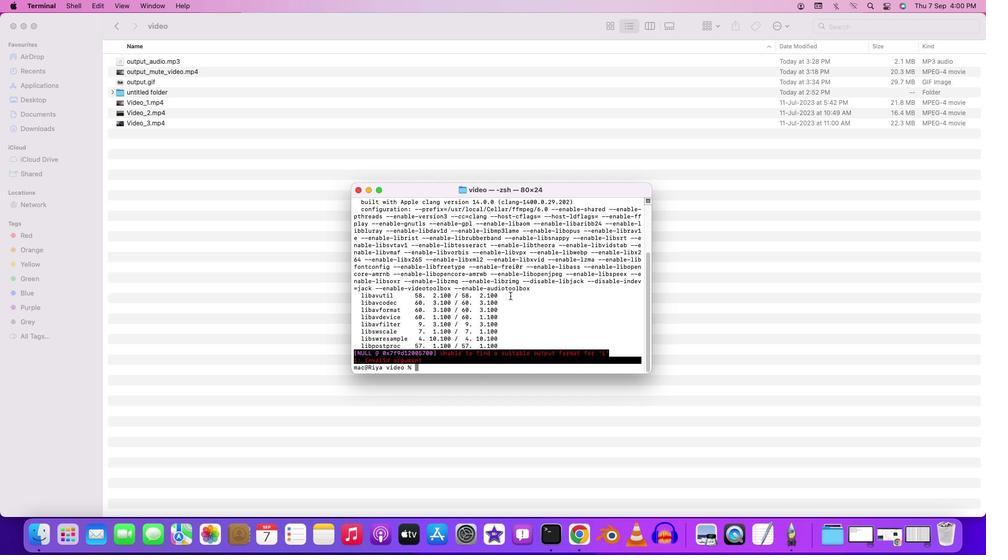 
Action: Mouse scrolled (512, 285) with delta (-6, -7)
Screenshot: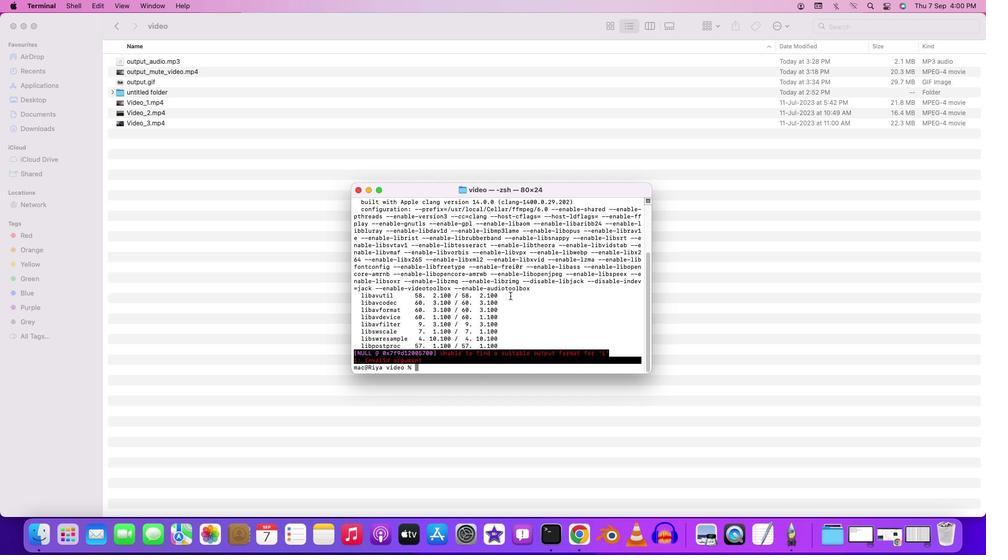 
Action: Mouse moved to (511, 286)
Screenshot: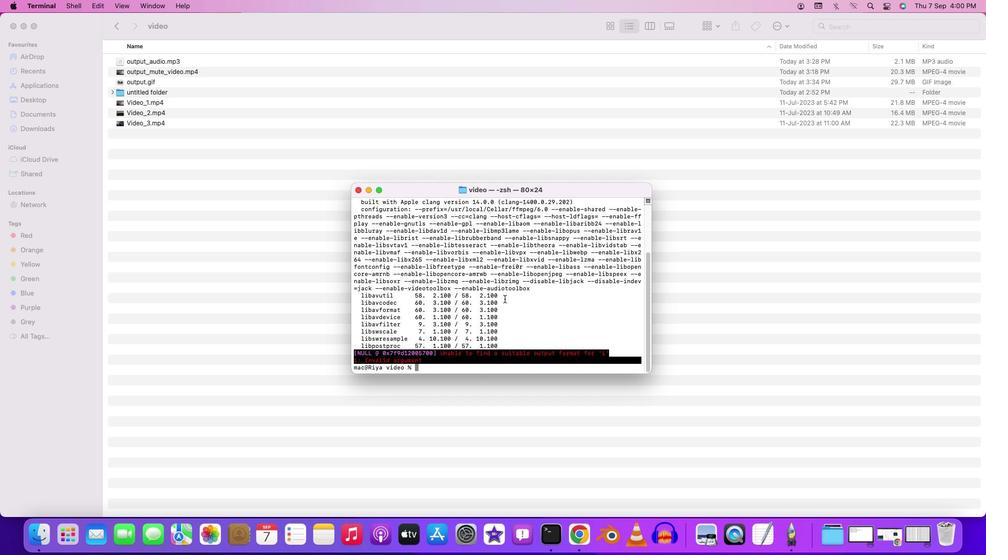 
Action: Mouse scrolled (511, 286) with delta (-6, -8)
Screenshot: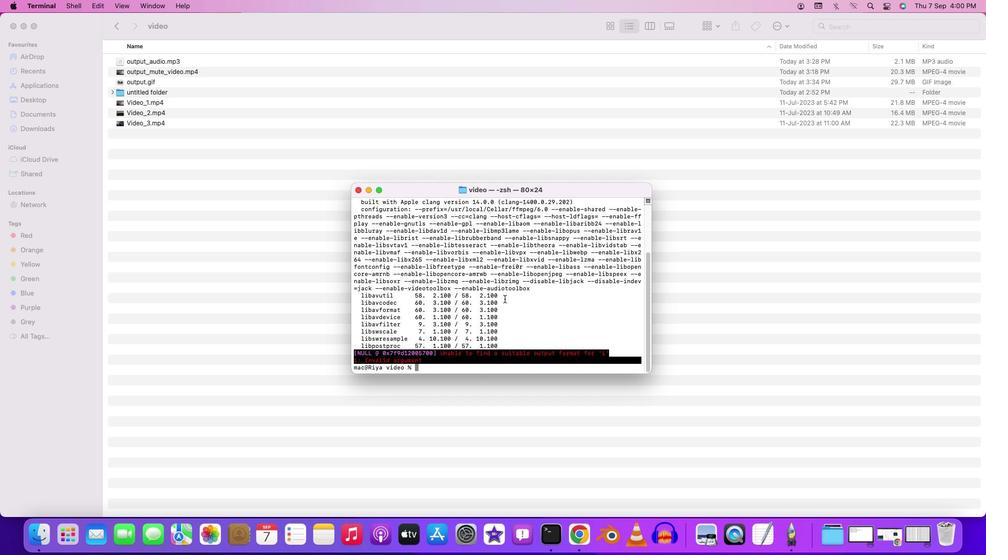 
Action: Mouse moved to (508, 287)
Screenshot: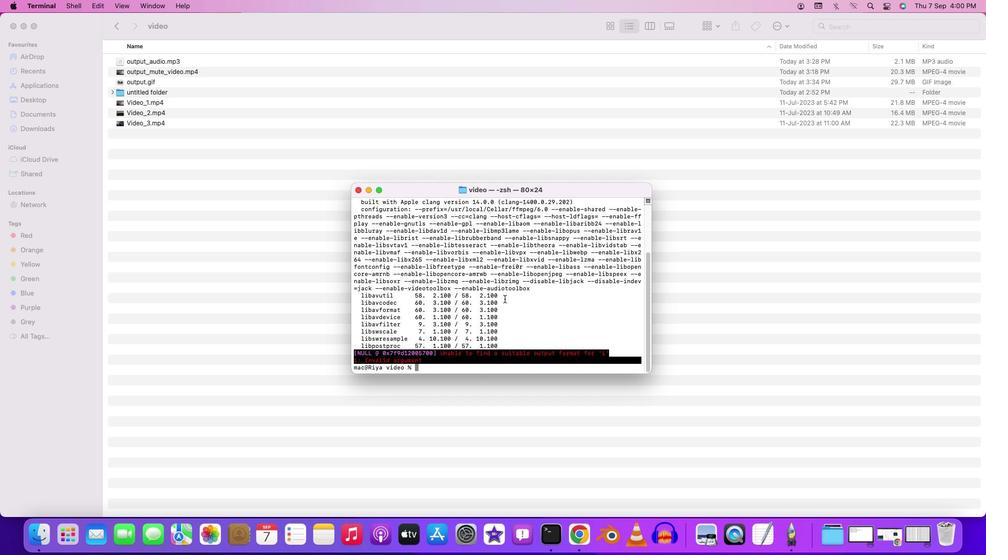 
Action: Mouse scrolled (508, 287) with delta (-6, -9)
Screenshot: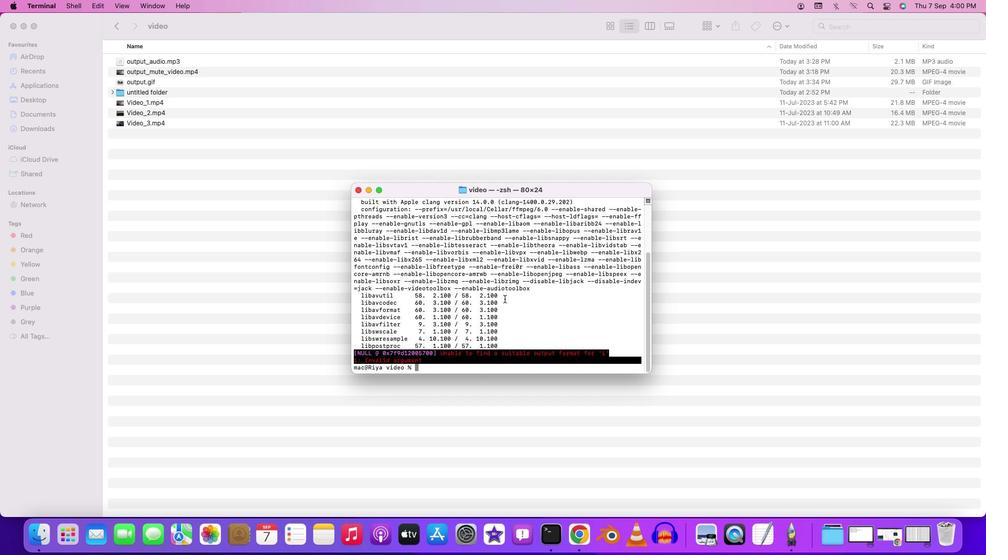 
Action: Mouse moved to (503, 288)
Screenshot: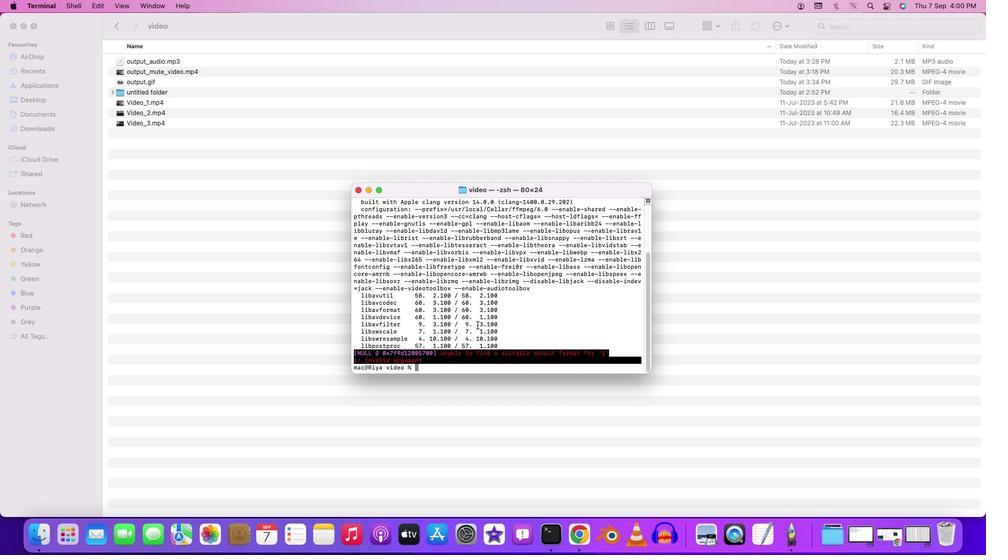 
Action: Mouse scrolled (503, 288) with delta (-6, -9)
Screenshot: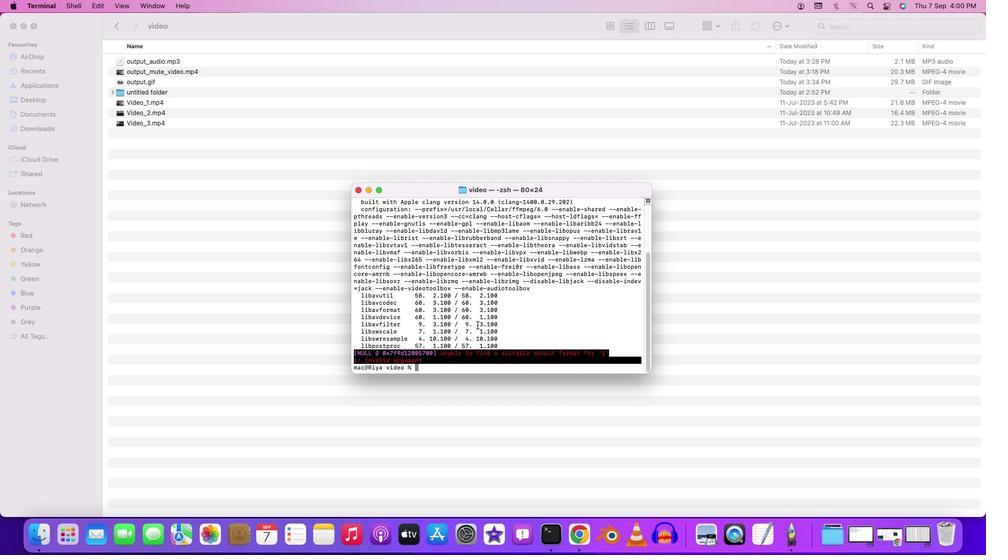 
Action: Mouse moved to (411, 362)
Screenshot: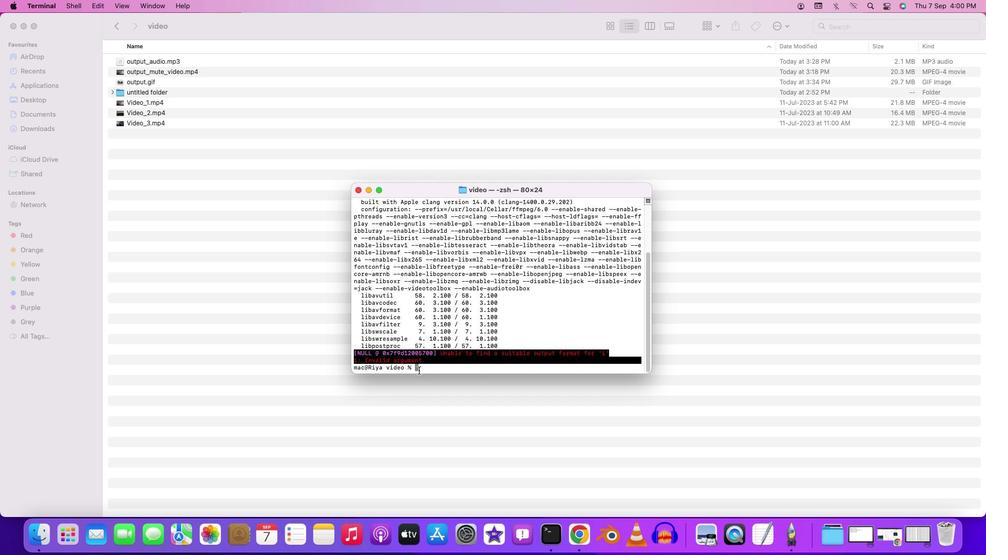 
Action: Mouse pressed left at (411, 362)
Screenshot: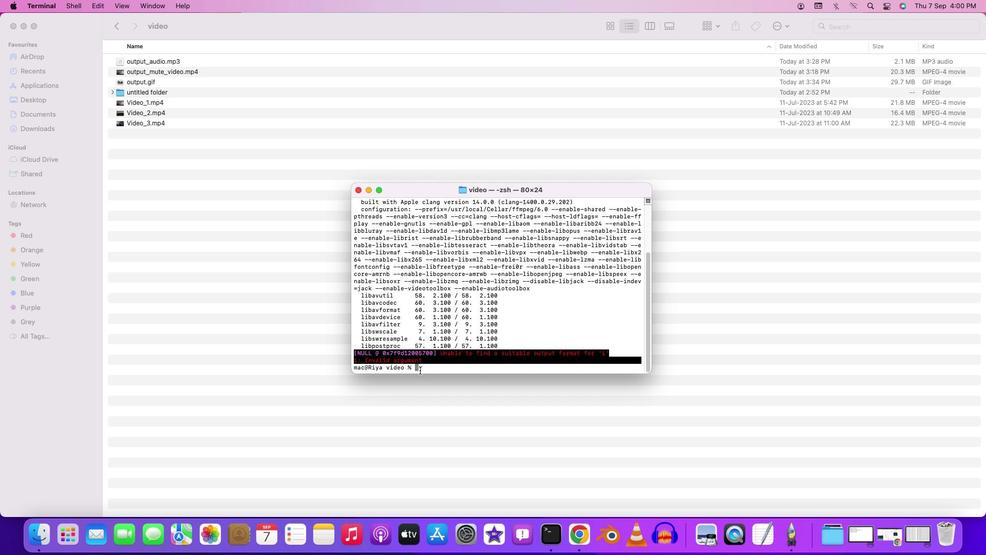 
Action: Mouse moved to (415, 361)
Screenshot: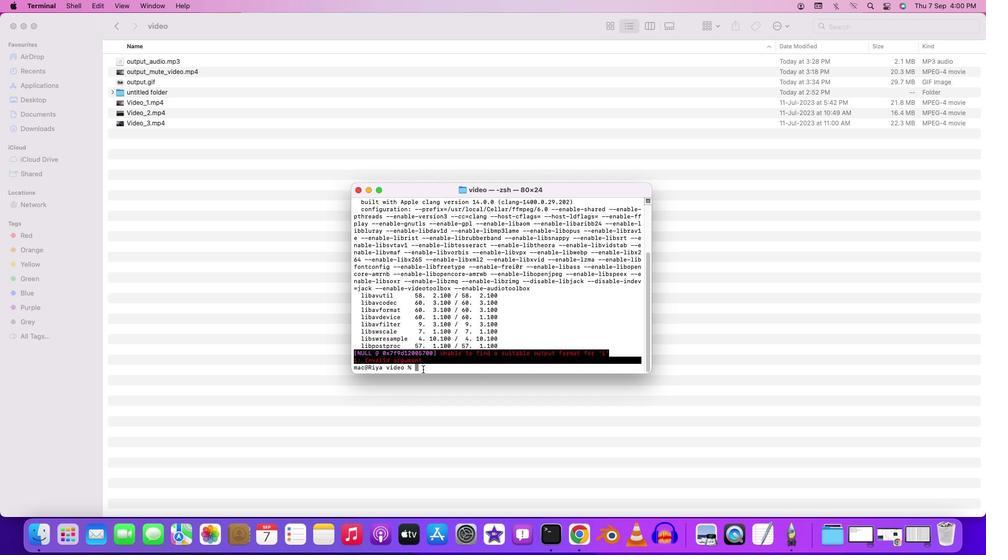 
Action: Mouse pressed left at (415, 361)
Screenshot: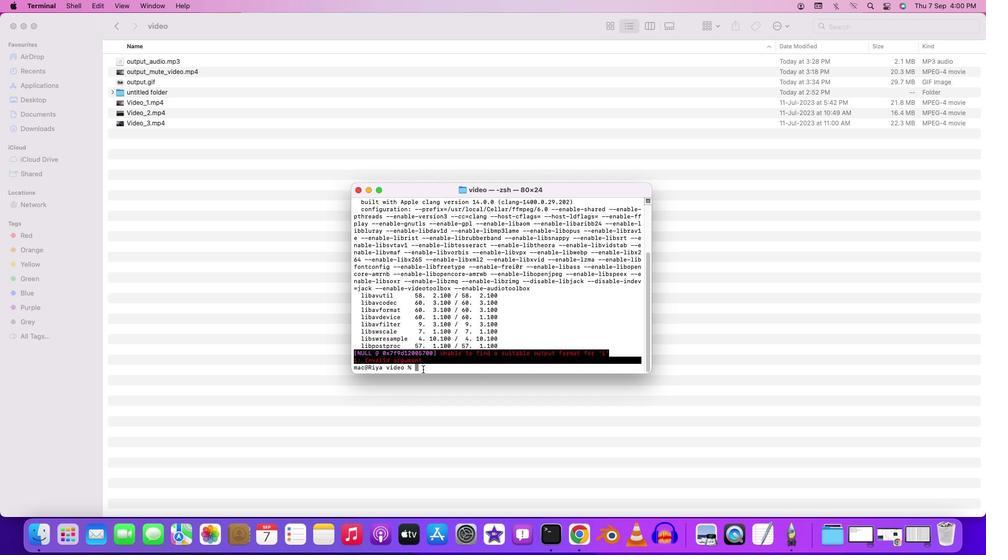 
Action: Mouse moved to (416, 359)
Screenshot: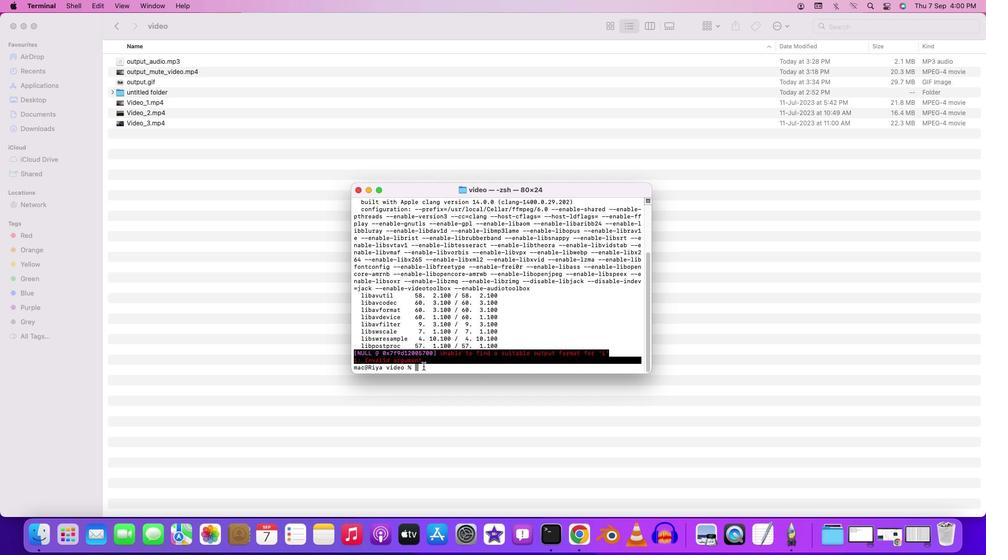 
Action: Mouse pressed left at (416, 359)
Screenshot: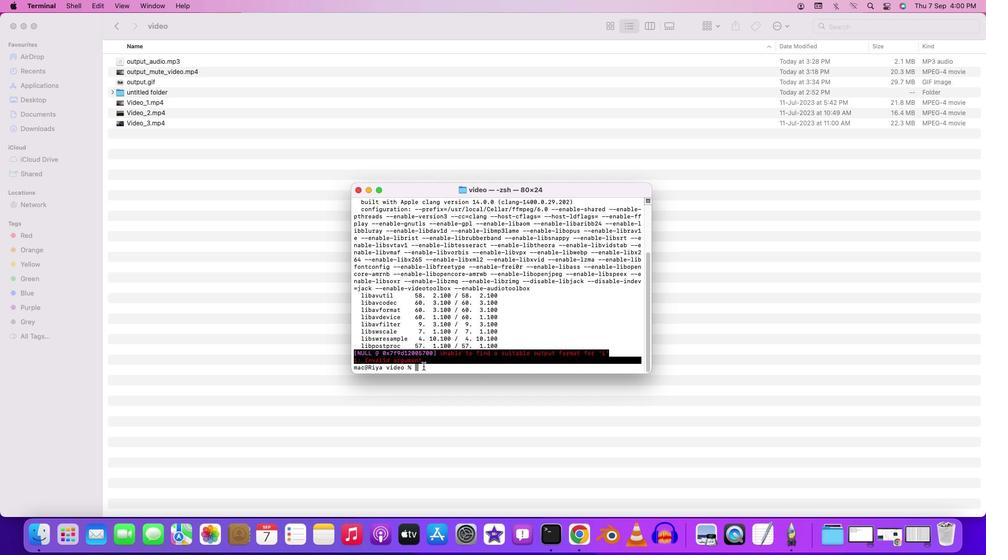 
Action: Mouse moved to (417, 359)
Screenshot: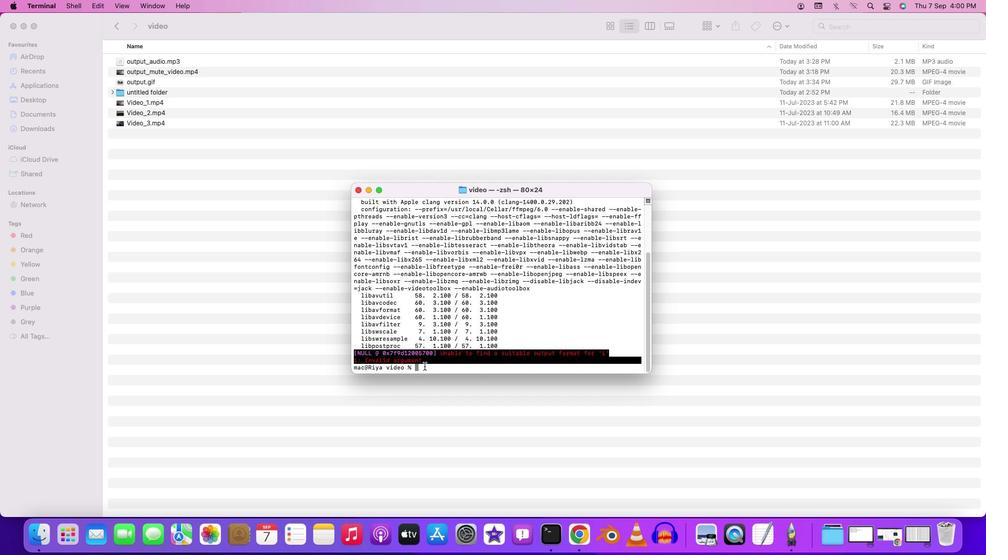 
Action: Key pressed Key.cmd'v'
Screenshot: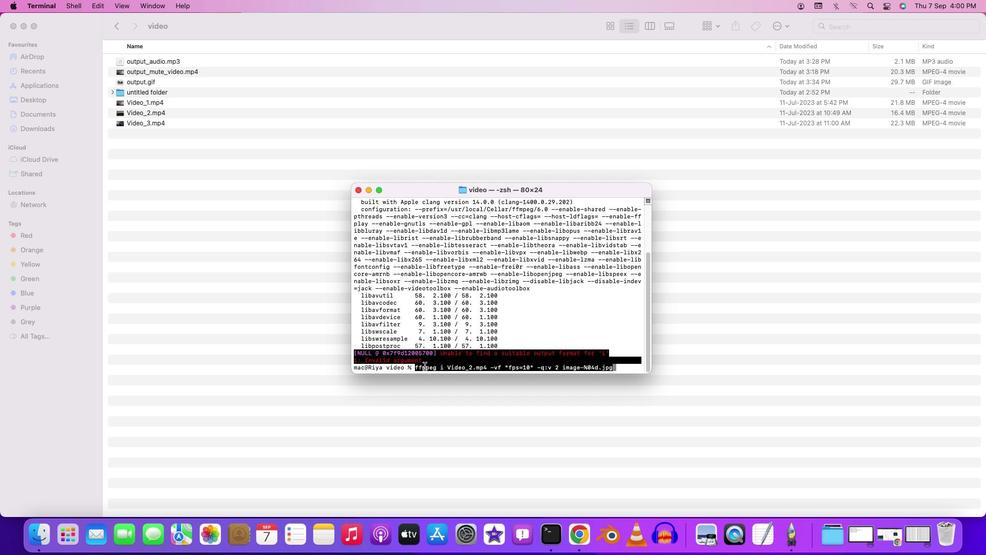 
Action: Mouse moved to (541, 360)
Screenshot: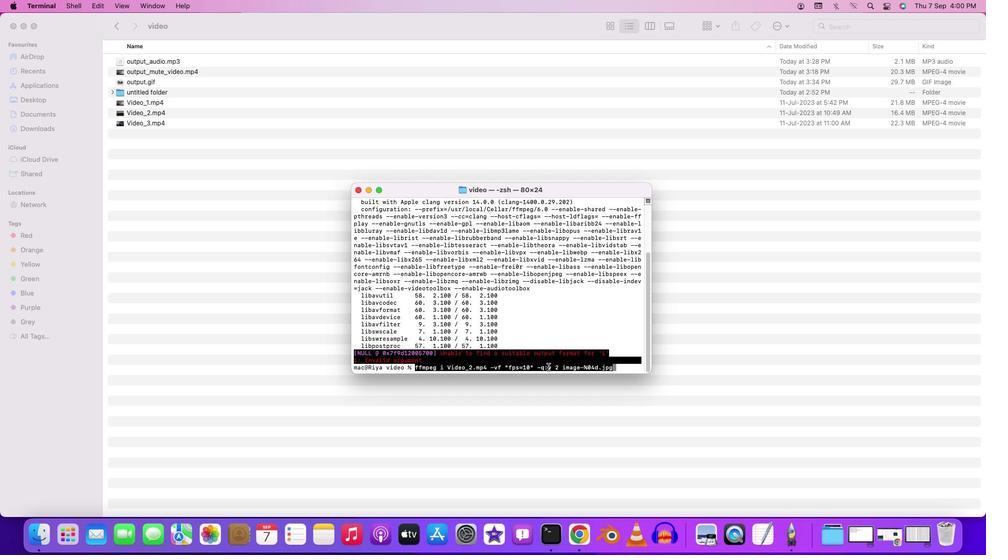 
Action: Mouse pressed left at (541, 360)
Screenshot: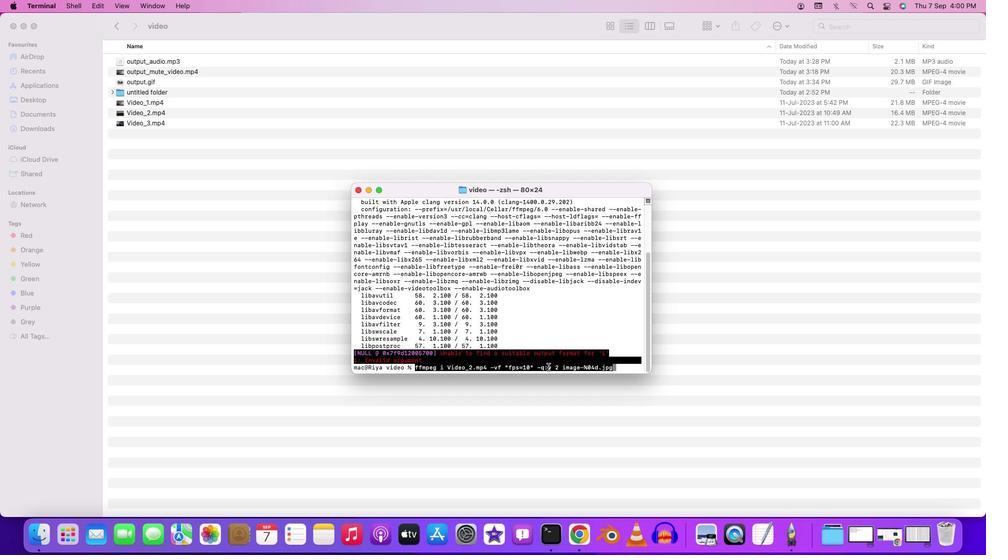 
Action: Mouse moved to (541, 359)
Screenshot: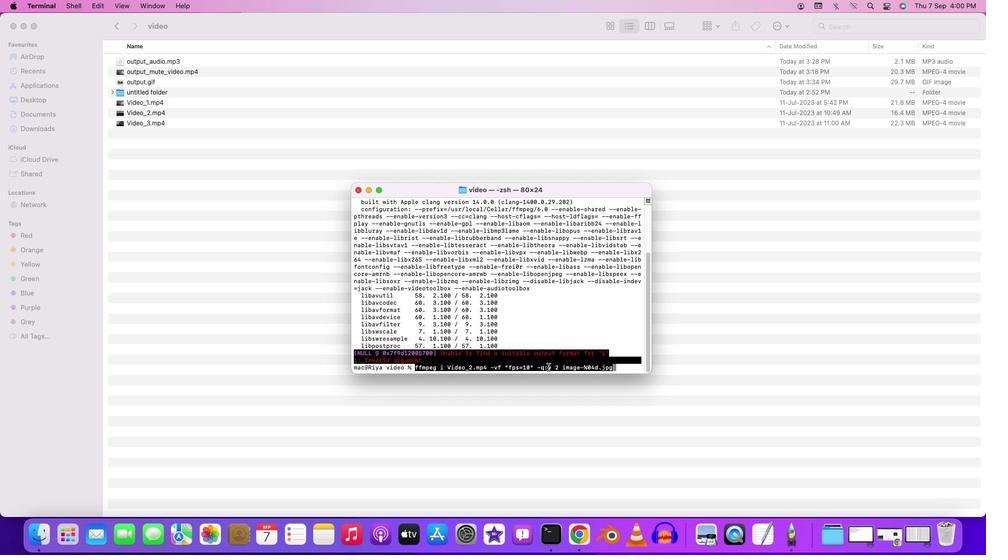 
Action: Key pressed Key.leftKey.leftKey.leftKey.leftKey.leftKey.leftKey.leftKey.leftKey.leftKey.leftKey.leftKey.leftKey.leftKey.leftKey.leftKey.leftKey.leftKey.leftKey.leftKey.leftKey.leftKey.leftKey.leftKey.leftKey.leftKey.leftKey.leftKey.leftKey.leftKey.leftKey.leftKey.leftKey.leftKey.leftKey.leftKey.leftKey.leftKey.leftKey.leftKey.leftKey.leftKey.leftKey.leftKey.leftKey.leftKey.leftKey.leftKey.left'-'Key.rightKey.rightKey.rightKey.rightKey.rightKey.rightKey.rightKey.rightKey.rightKey.rightKey.rightKey.rightKey.rightKey.rightKey.rightKey.rightKey.rightKey.rightKey.rightKey.rightKey.rightKey.rightKey.rightKey.rightKey.rightKey.rightKey.rightKey.rightKey.rightKey.rightKey.rightKey.rightKey.rightKey.rightKey.rightKey.rightKey.rightKey.rightKey.rightKey.rightKey.rightKey.rightKey.rightKey.rightKey.rightKey.rightKey.rightKey.rightKey.enter
Screenshot: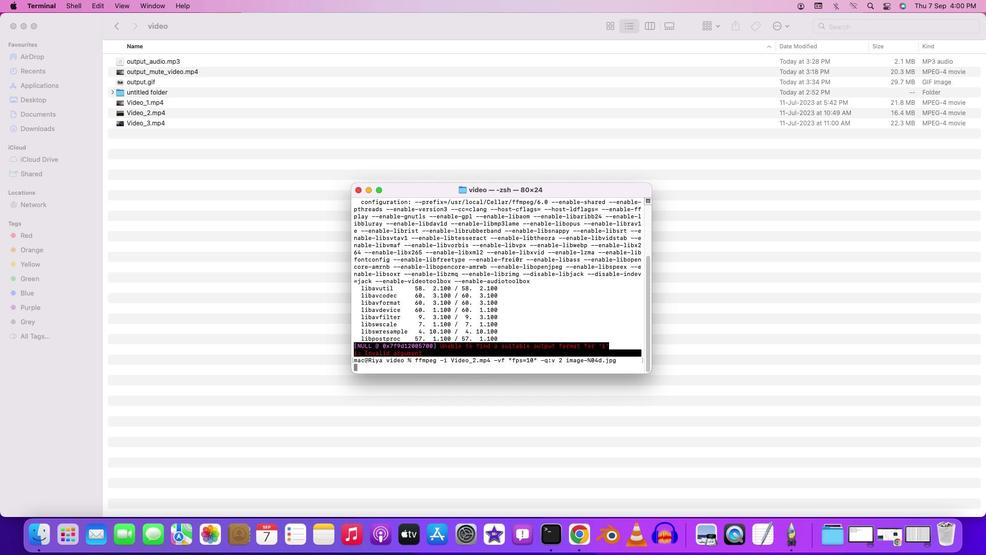 
Action: Mouse moved to (471, 346)
Screenshot: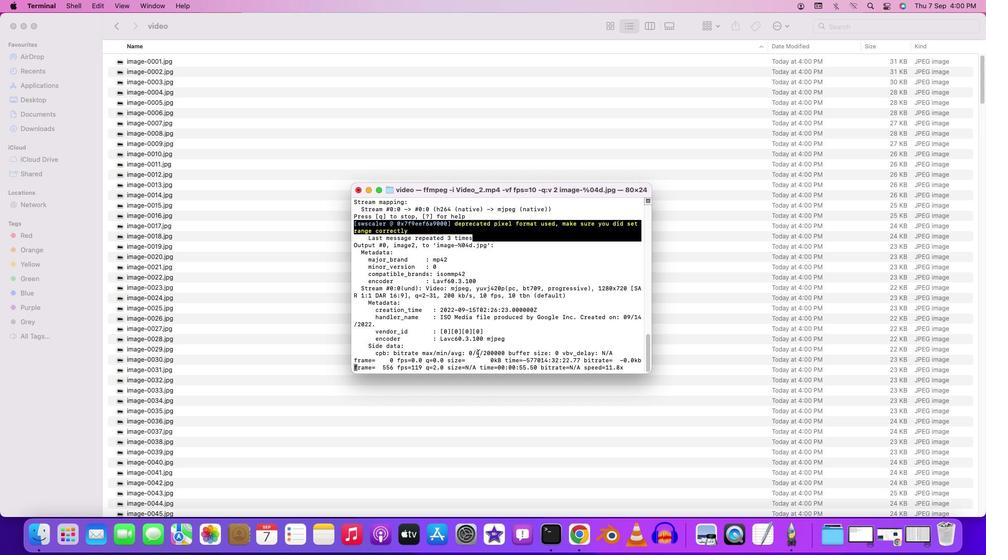 
